 Task: Look for space in Königstein im Taunus, Germany from 6th September, 2023 to 10th September, 2023 for 1 adult in price range Rs.9000 to Rs.17000. Place can be private room with 1  bedroom having 1 bed and 1 bathroom. Property type can be house, flat, guest house, hotel. Booking option can be shelf check-in. Required host language is English.
Action: Mouse moved to (408, 126)
Screenshot: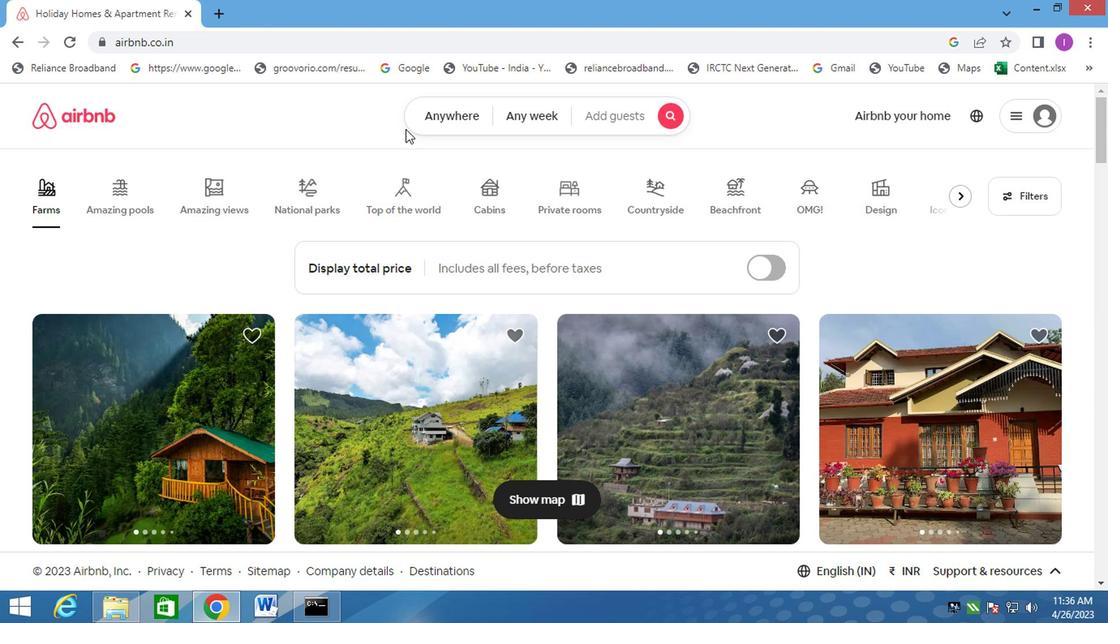 
Action: Mouse pressed left at (408, 126)
Screenshot: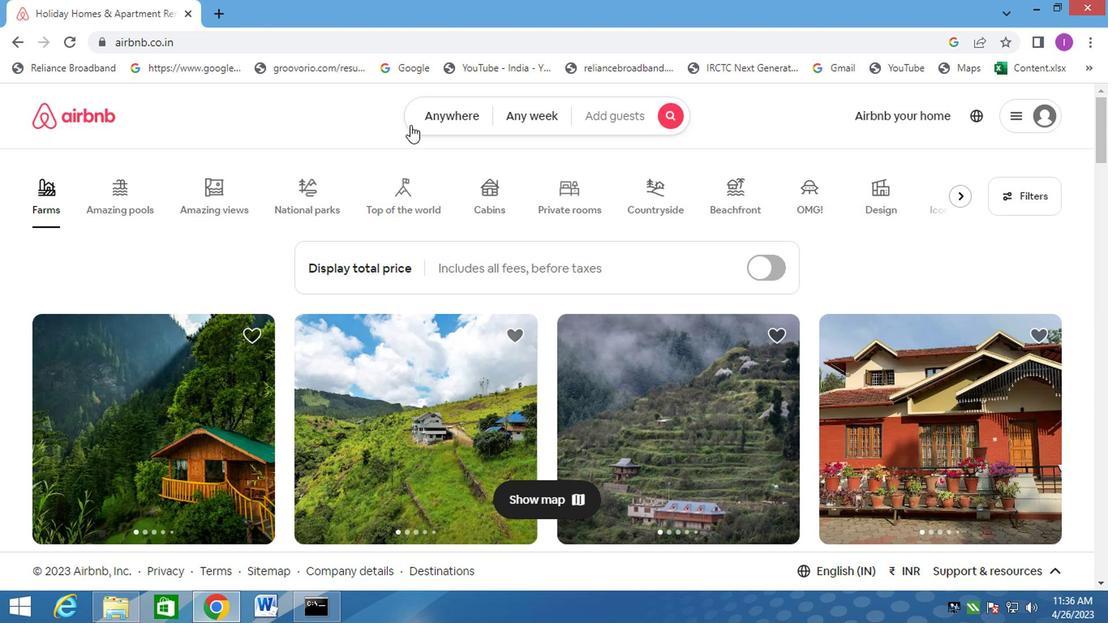 
Action: Mouse moved to (290, 180)
Screenshot: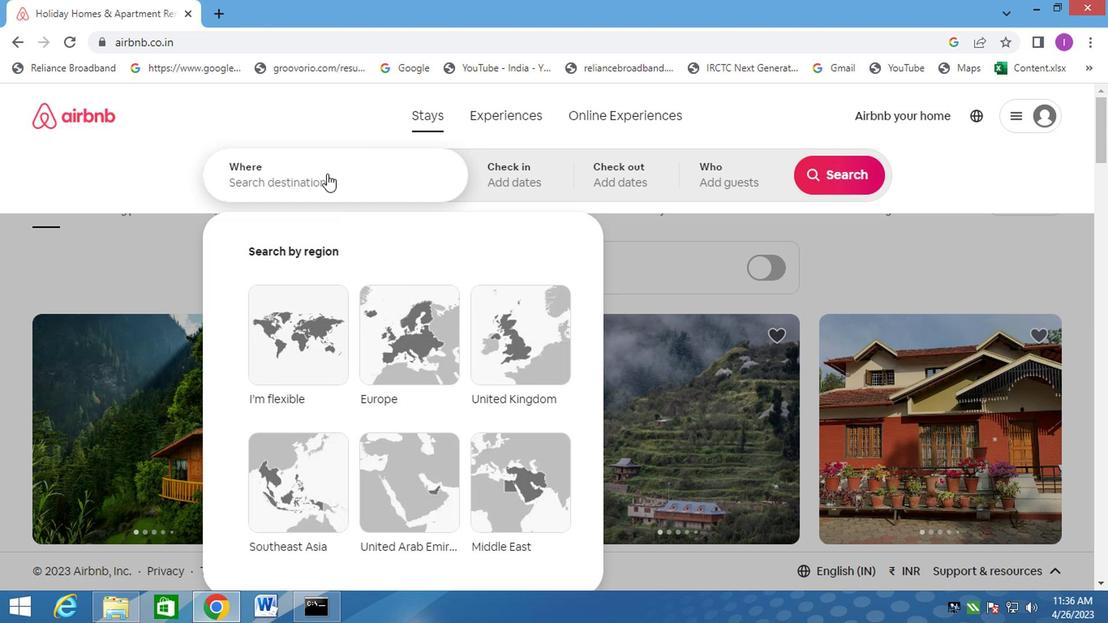 
Action: Mouse pressed left at (290, 180)
Screenshot: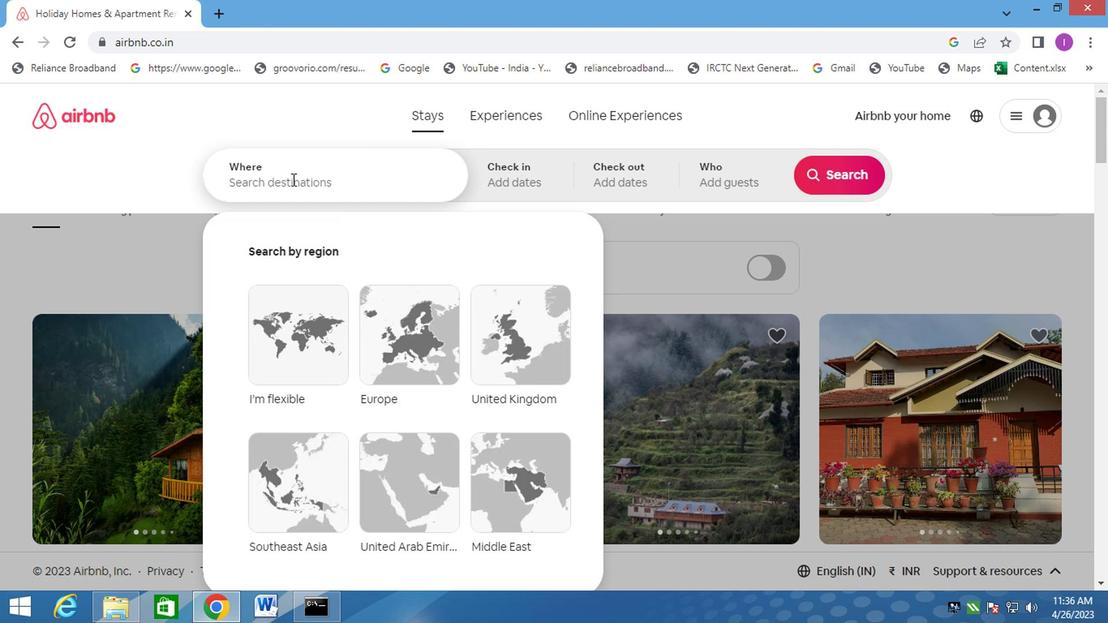 
Action: Mouse moved to (294, 180)
Screenshot: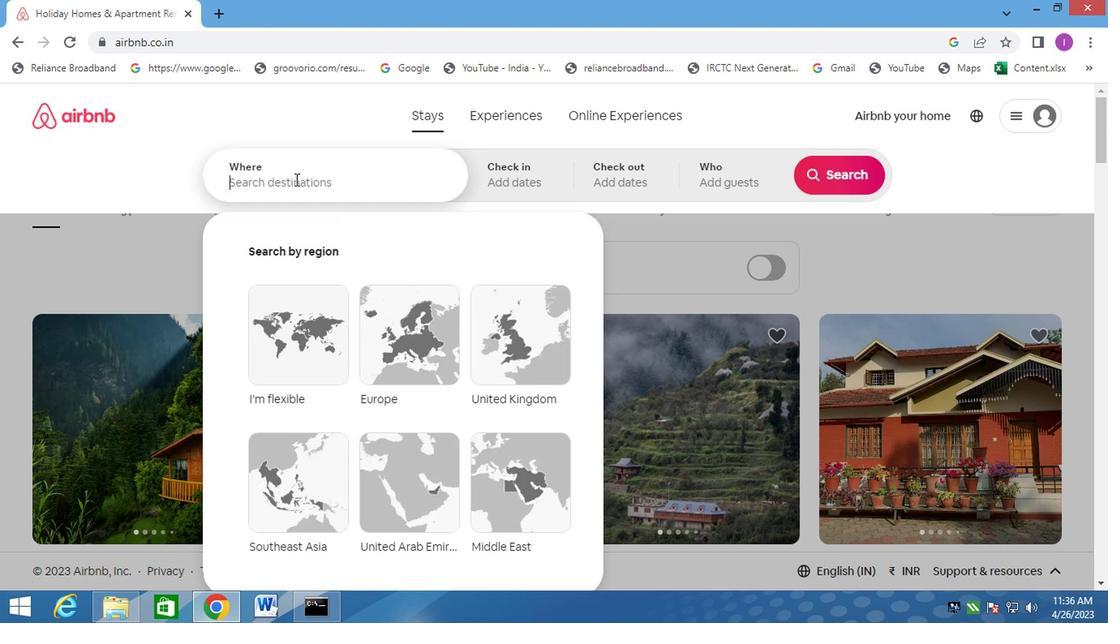 
Action: Key pressed konigsteinim<Key.space>taunus,germany
Screenshot: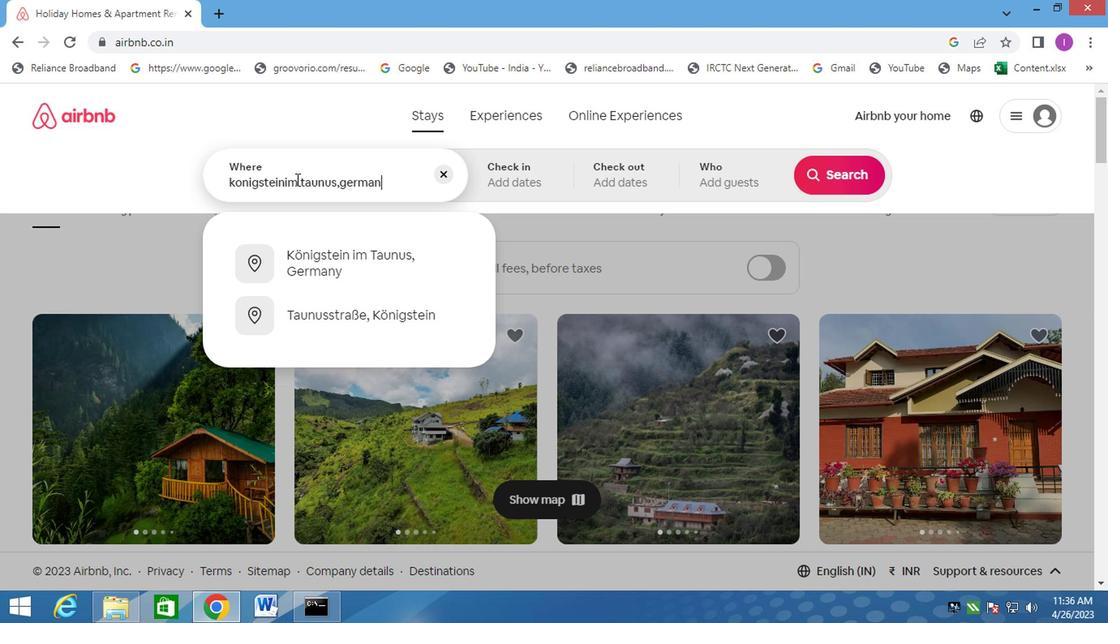 
Action: Mouse moved to (344, 250)
Screenshot: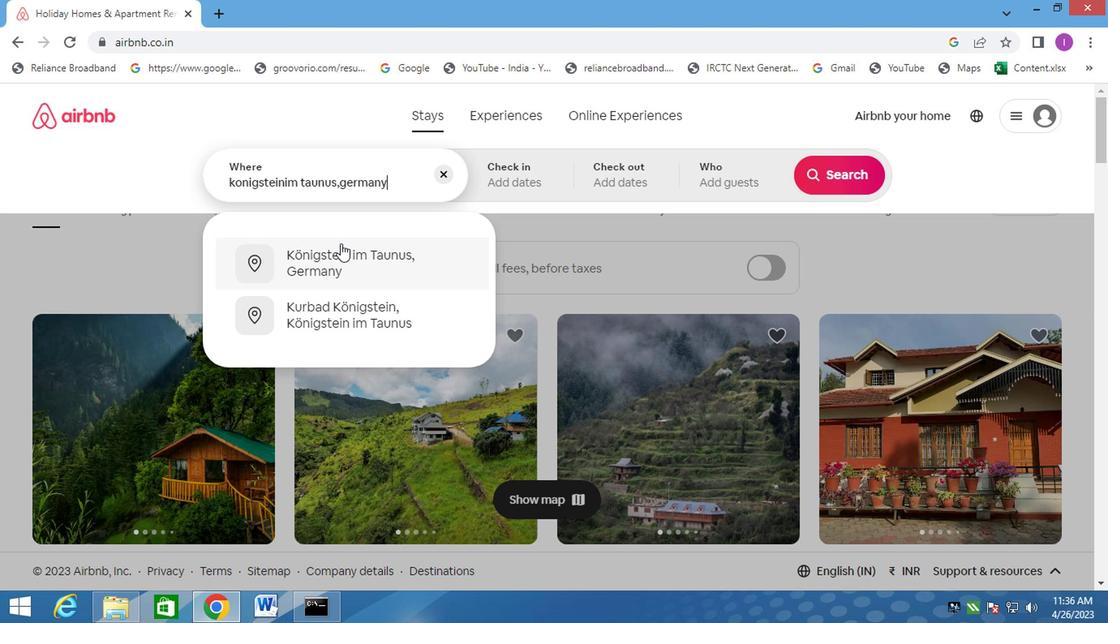 
Action: Mouse pressed left at (344, 250)
Screenshot: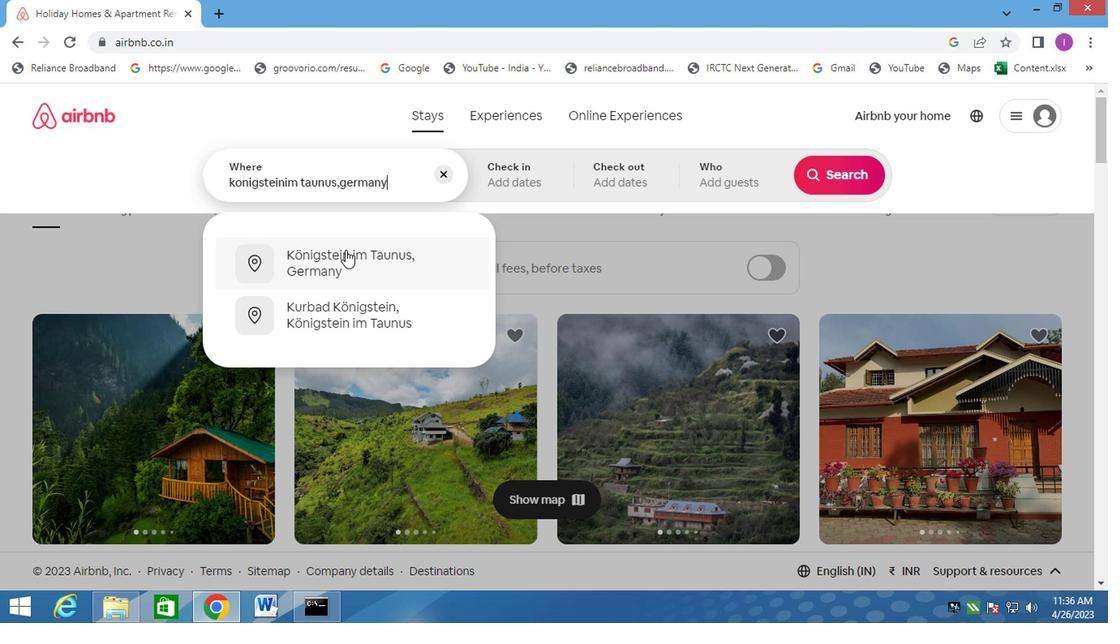 
Action: Mouse moved to (826, 309)
Screenshot: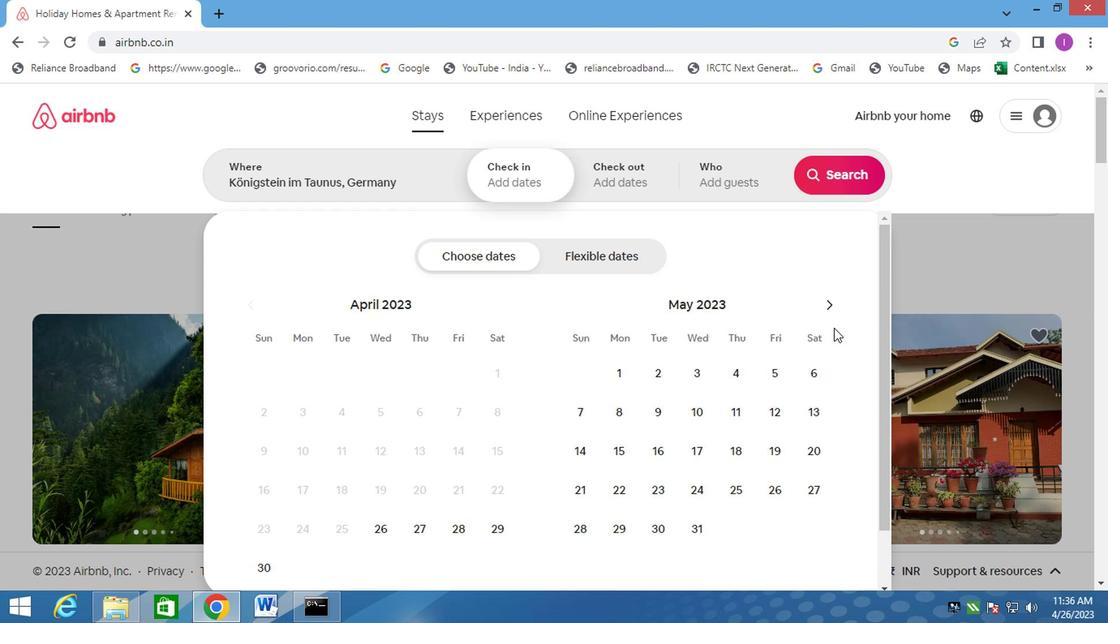 
Action: Mouse pressed left at (826, 309)
Screenshot: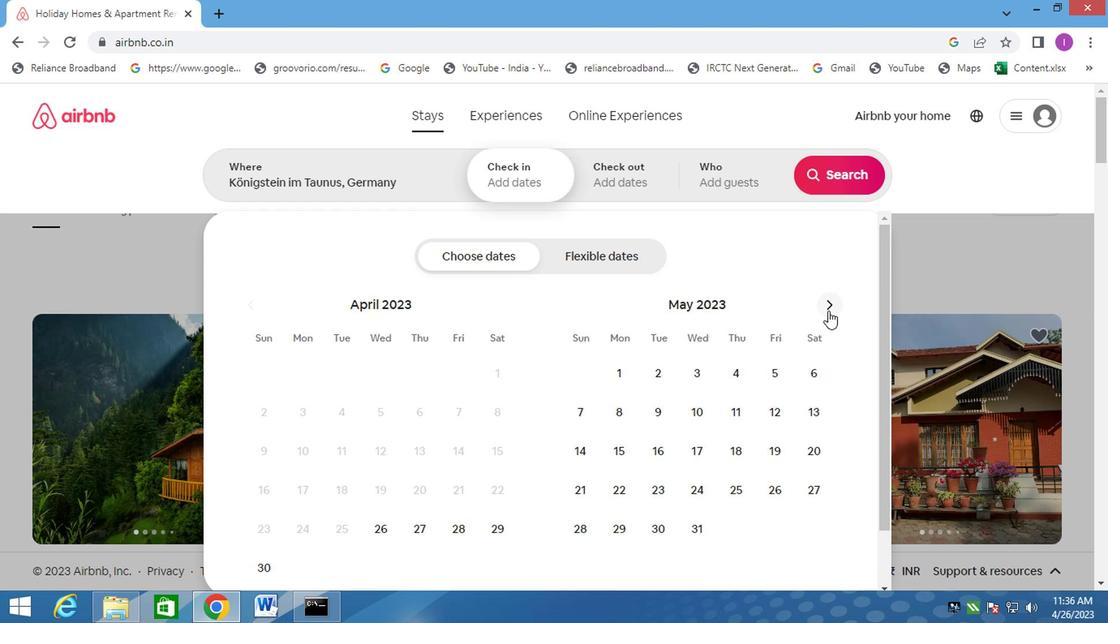 
Action: Mouse pressed left at (826, 309)
Screenshot: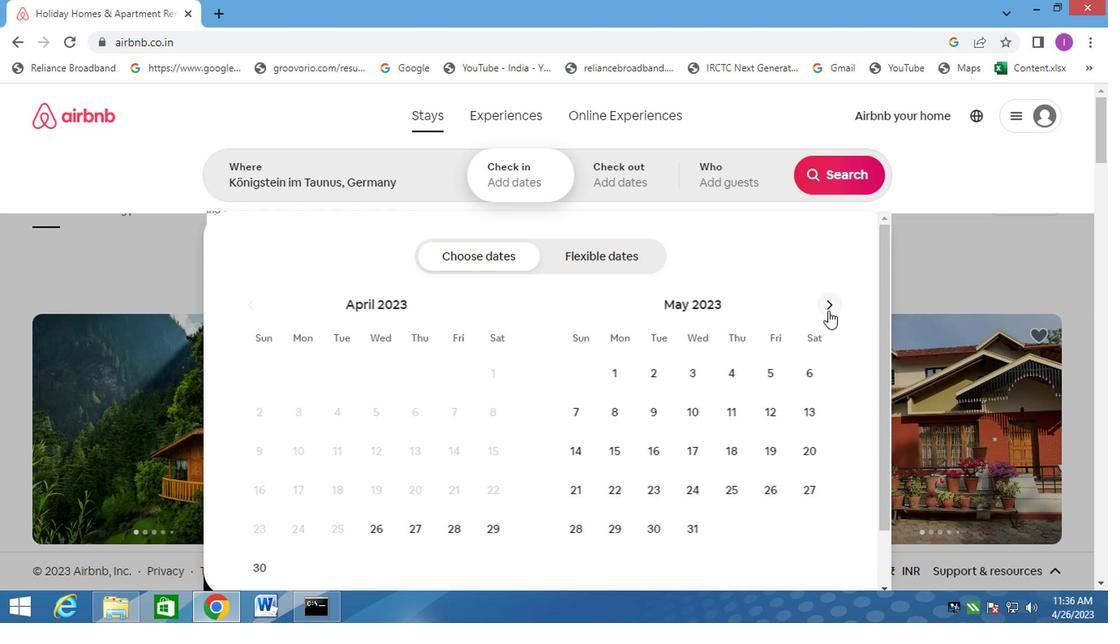 
Action: Mouse moved to (826, 308)
Screenshot: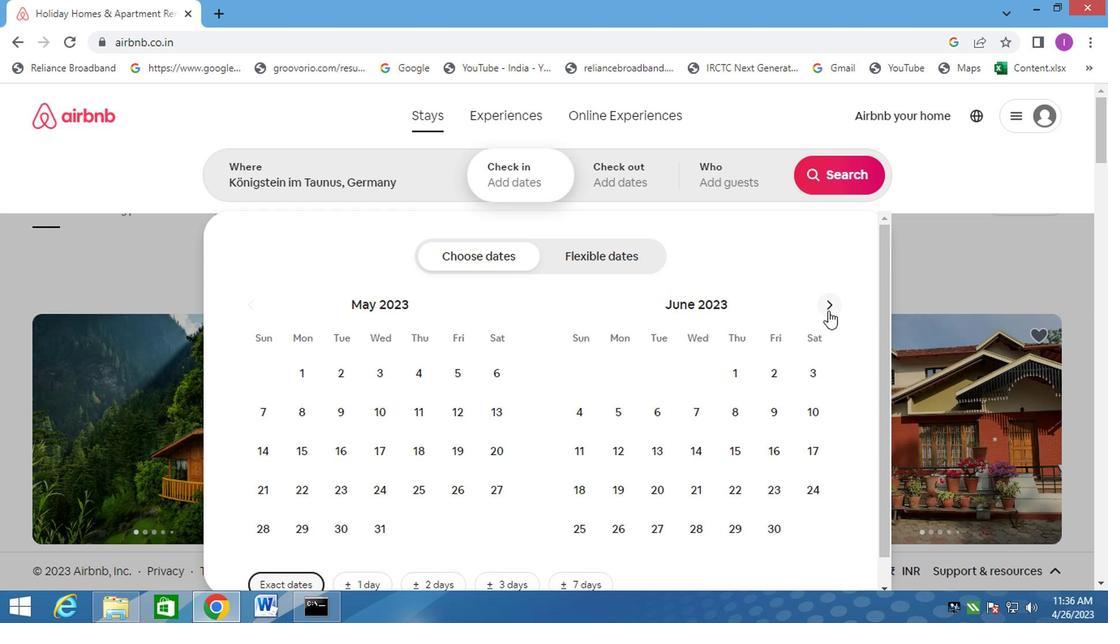 
Action: Mouse pressed left at (826, 308)
Screenshot: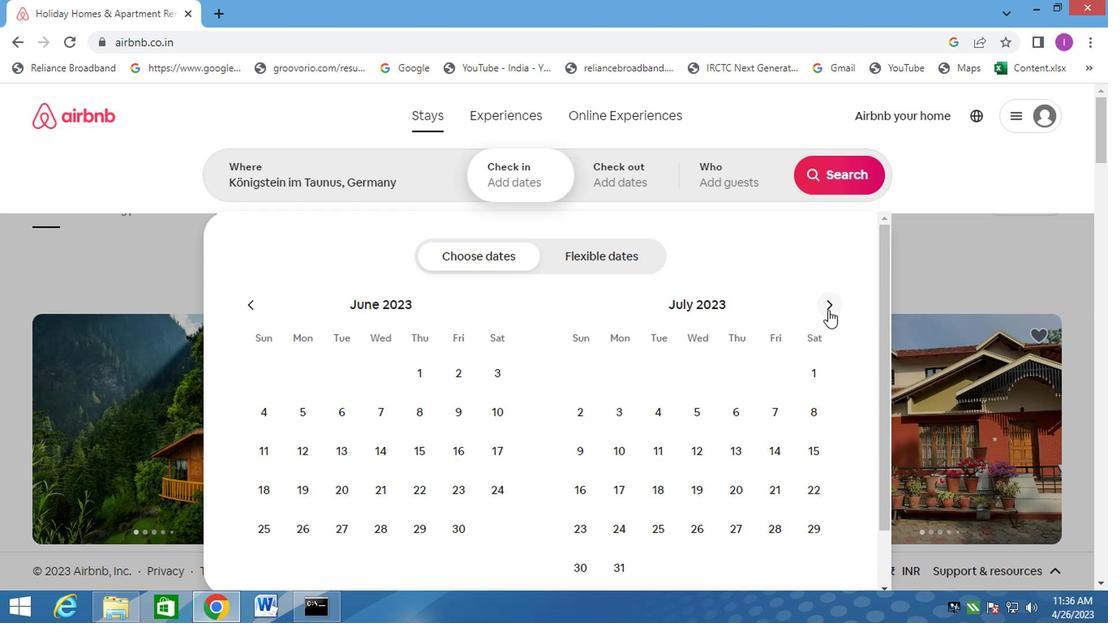 
Action: Mouse pressed left at (826, 308)
Screenshot: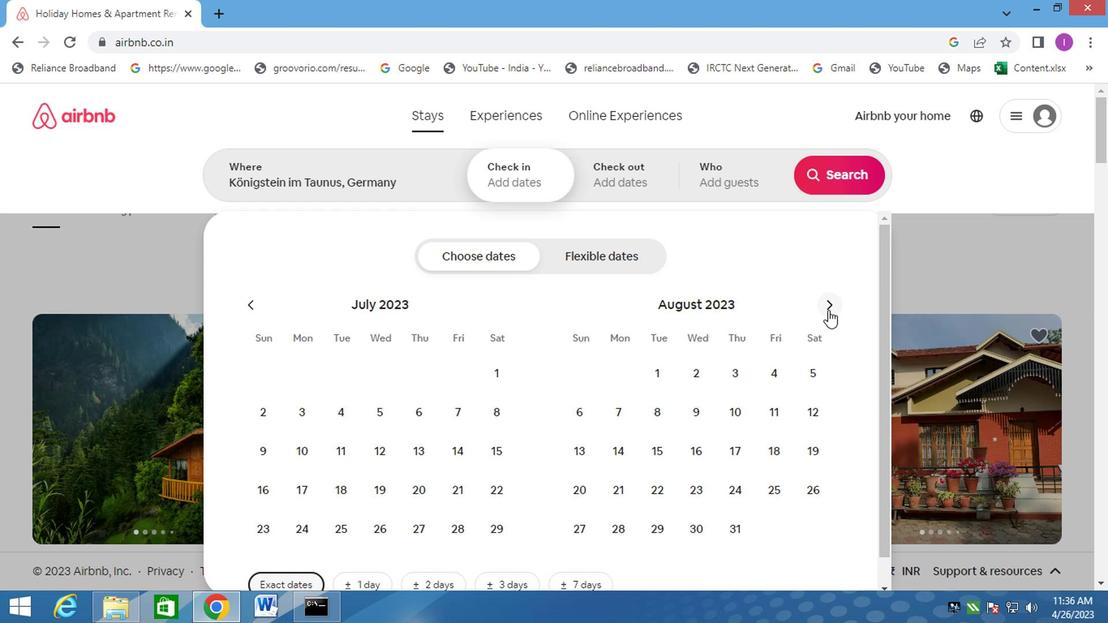
Action: Mouse moved to (701, 411)
Screenshot: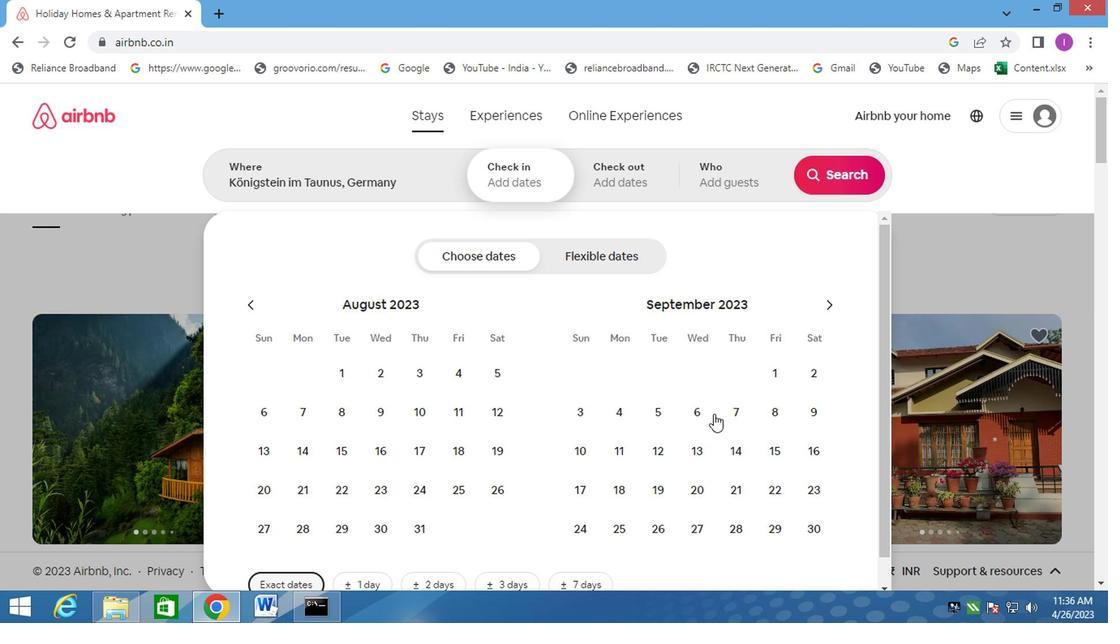 
Action: Mouse pressed left at (701, 411)
Screenshot: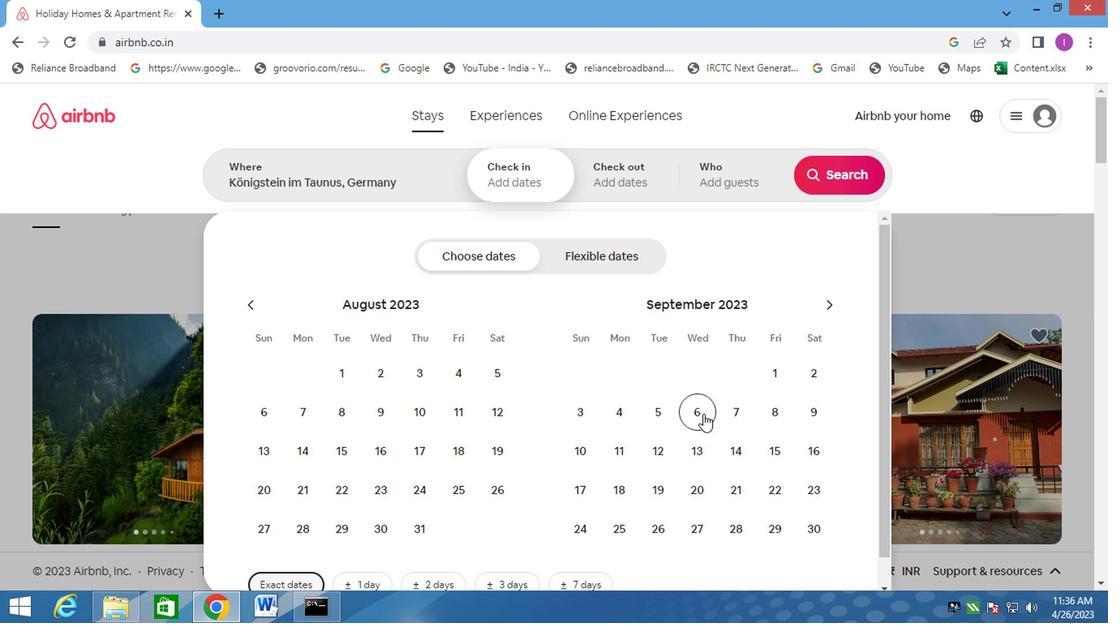 
Action: Mouse moved to (578, 456)
Screenshot: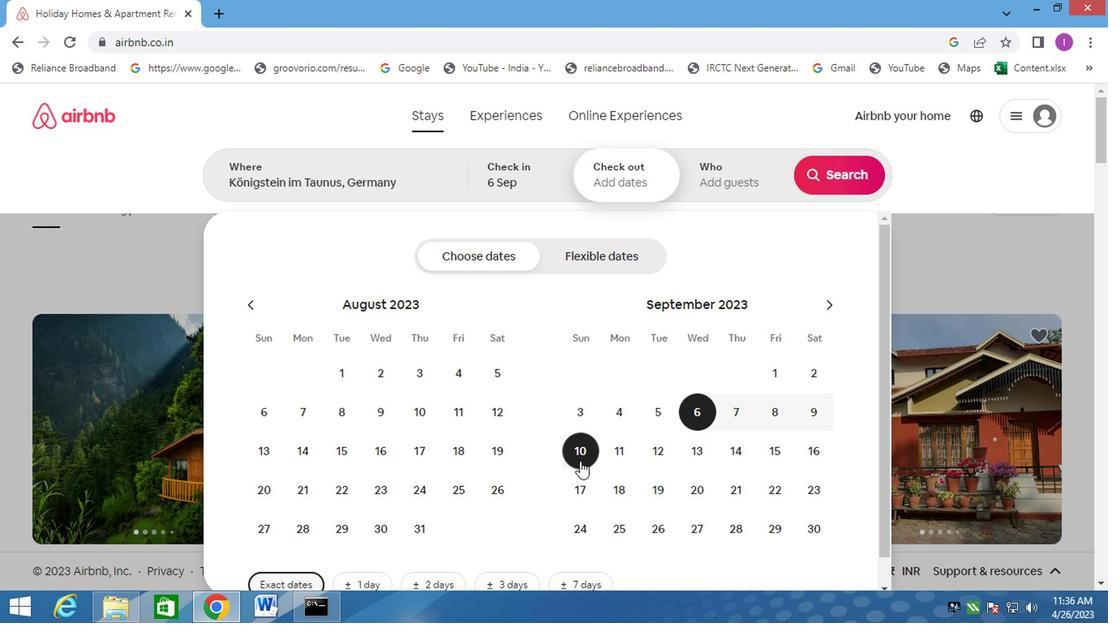 
Action: Mouse pressed left at (578, 456)
Screenshot: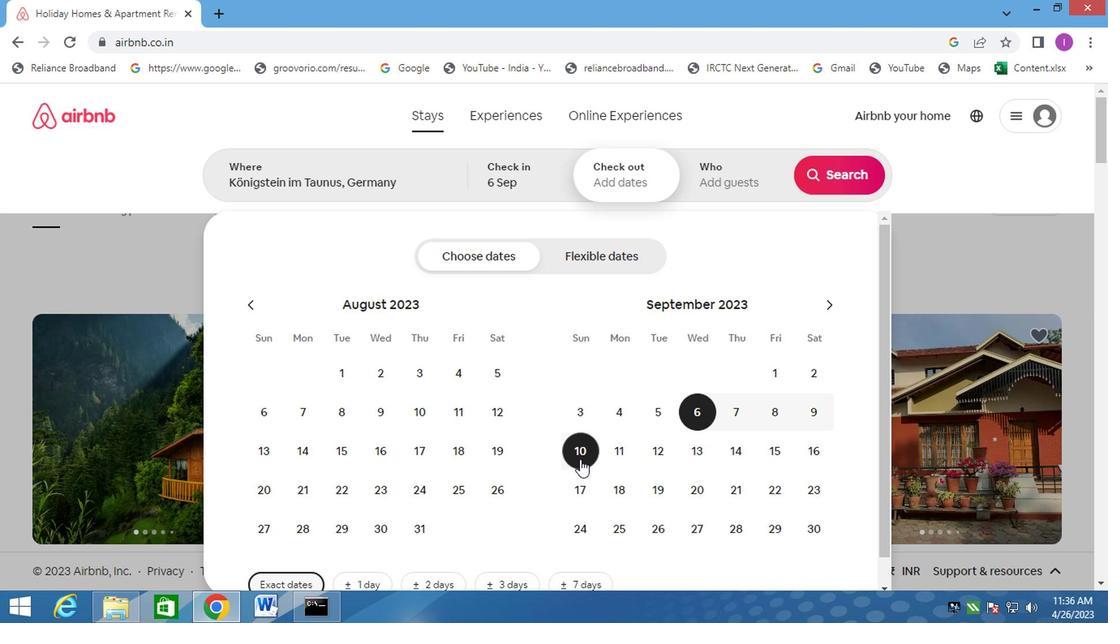 
Action: Mouse moved to (737, 188)
Screenshot: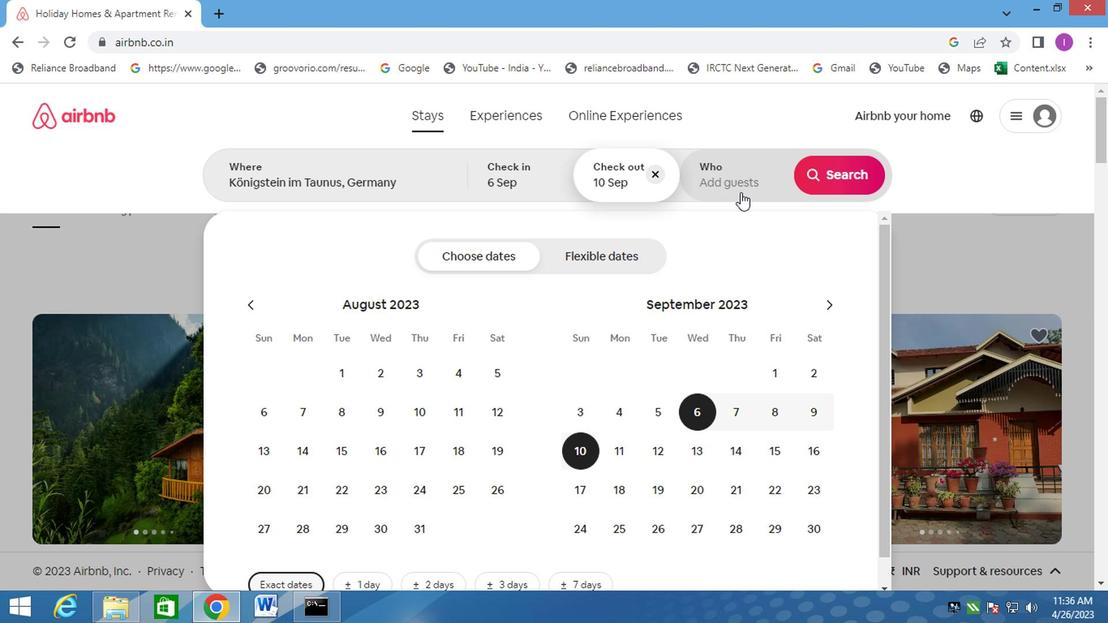 
Action: Mouse pressed left at (737, 188)
Screenshot: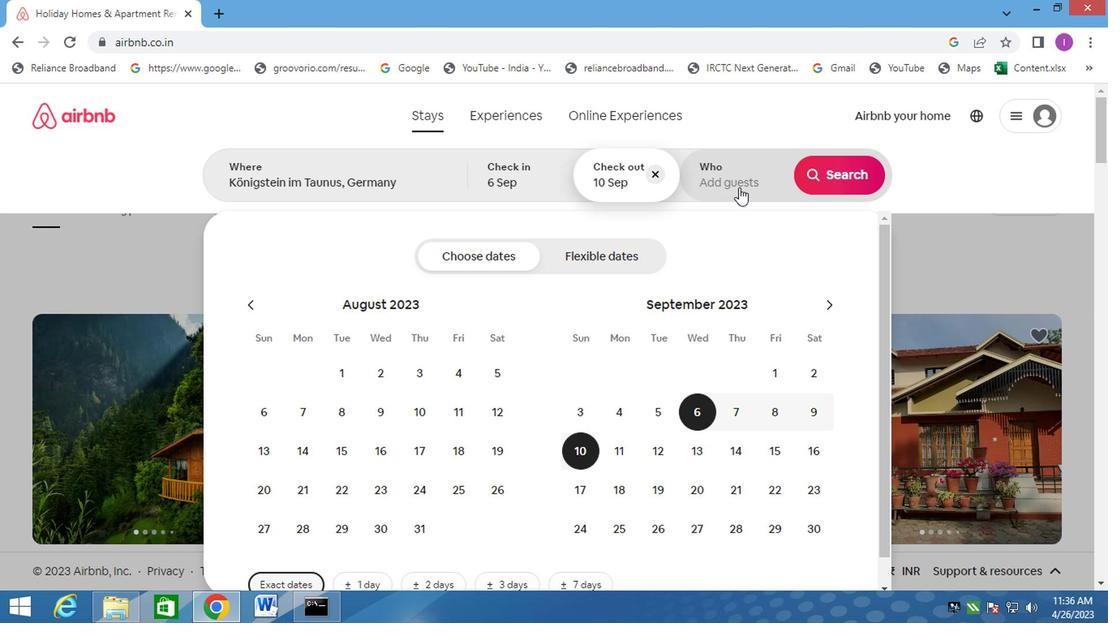
Action: Mouse moved to (837, 256)
Screenshot: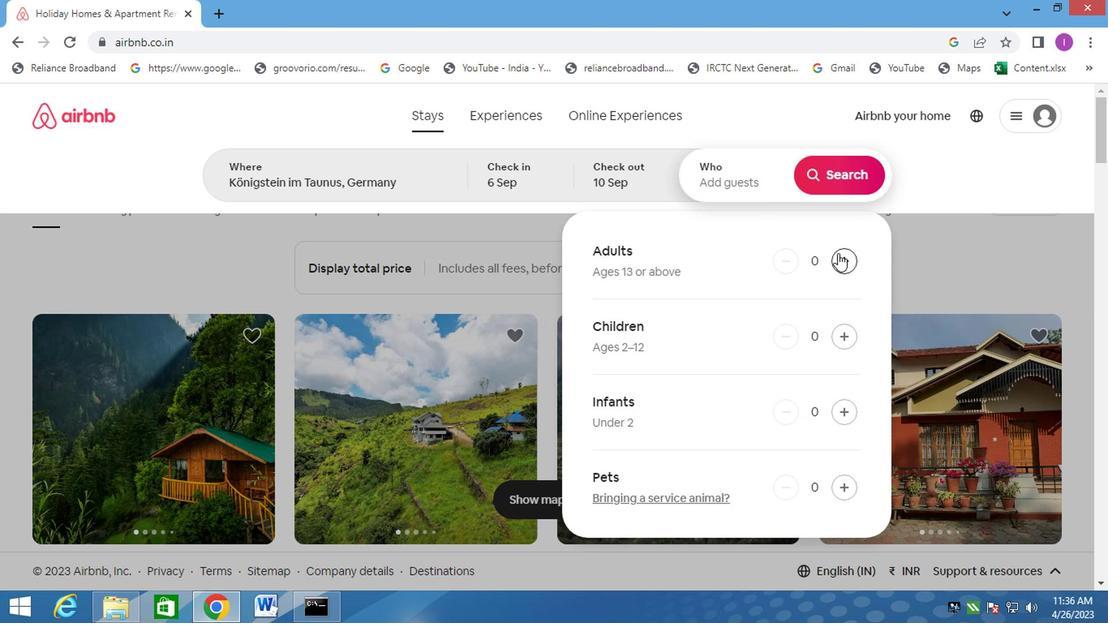 
Action: Mouse pressed left at (837, 256)
Screenshot: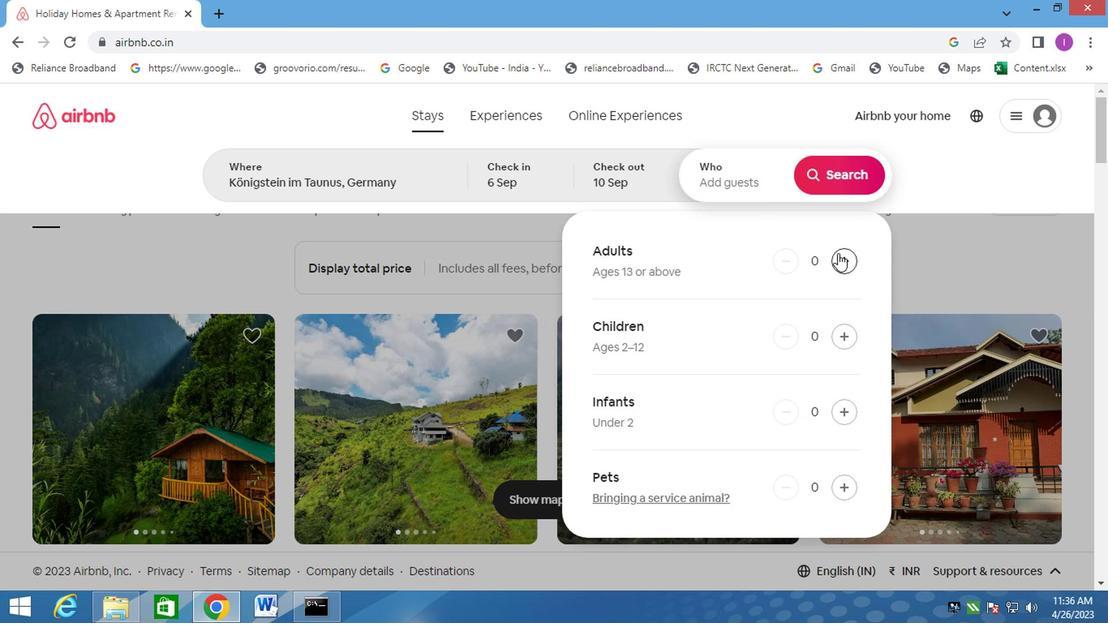 
Action: Mouse moved to (829, 172)
Screenshot: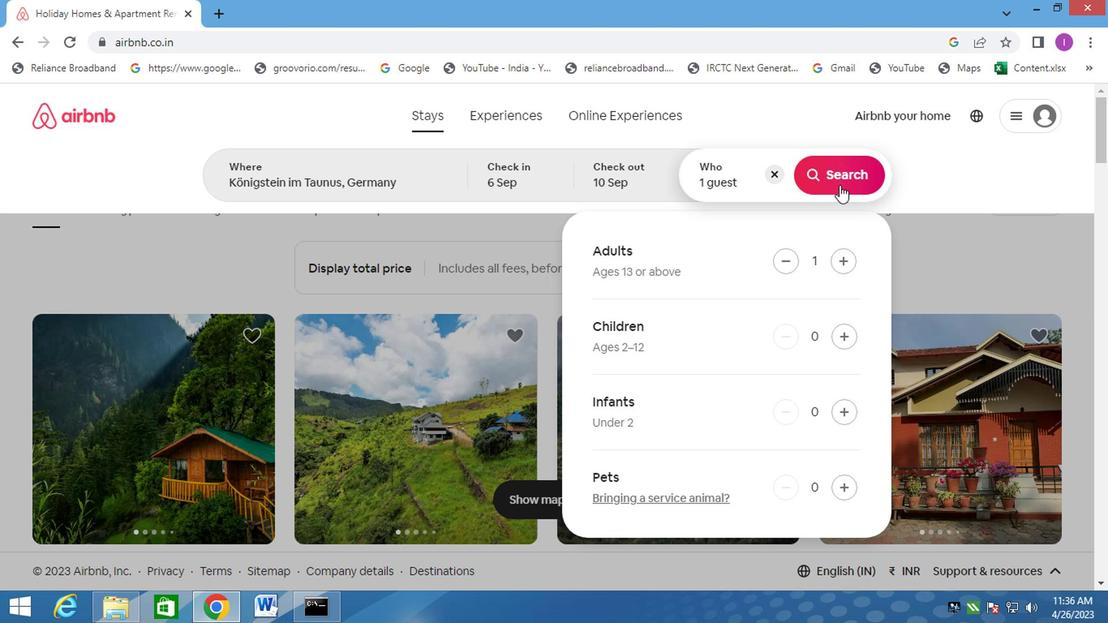 
Action: Mouse pressed left at (829, 172)
Screenshot: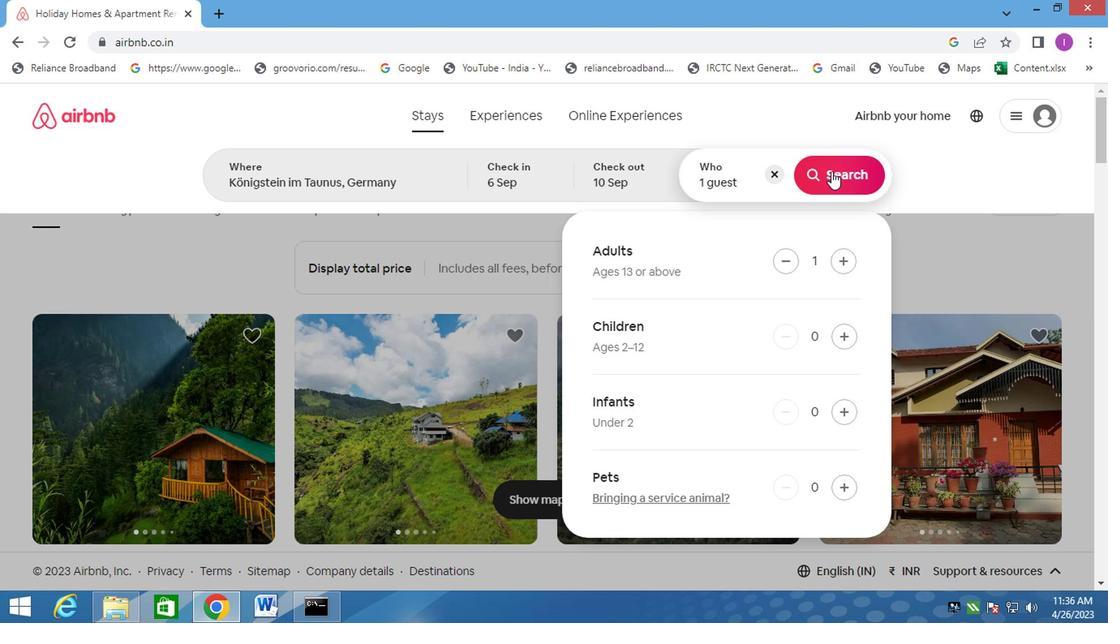 
Action: Mouse moved to (1023, 185)
Screenshot: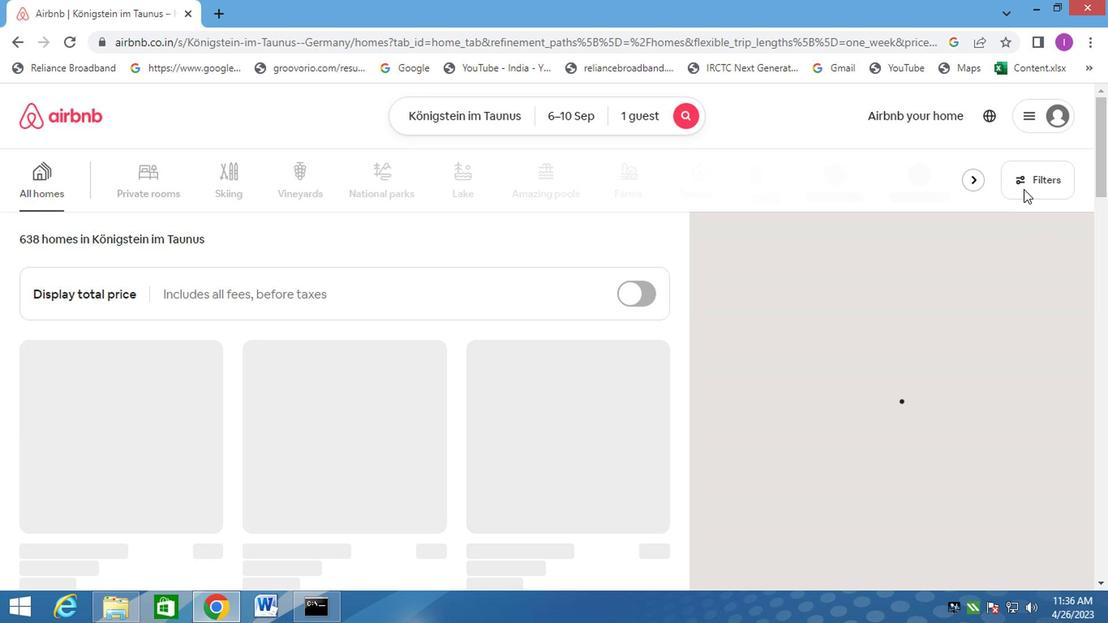 
Action: Mouse pressed left at (1023, 185)
Screenshot: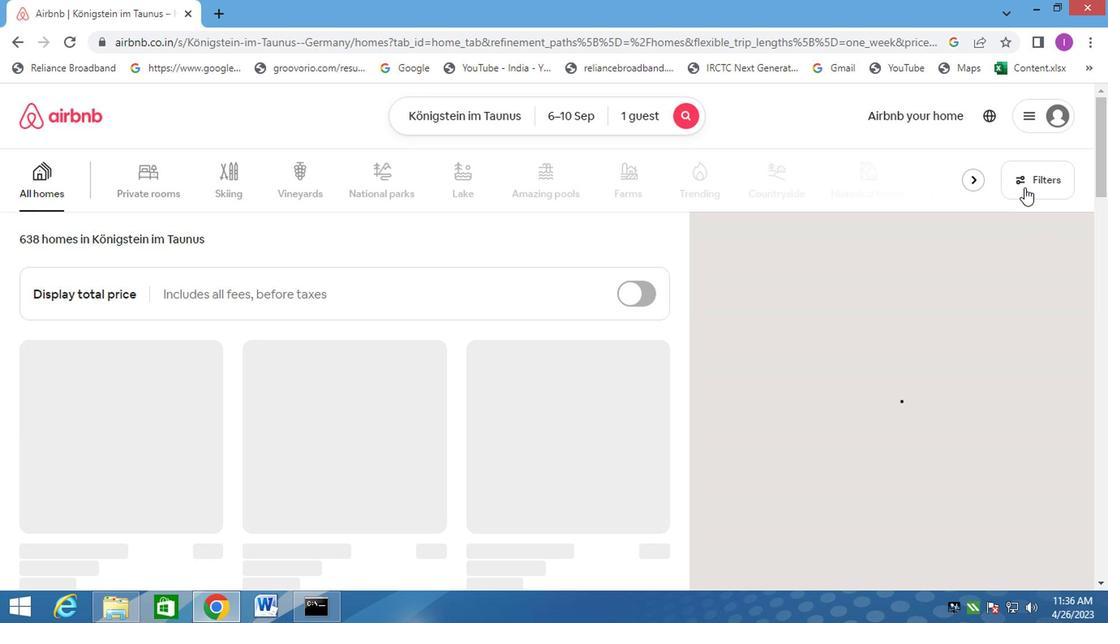 
Action: Mouse moved to (330, 381)
Screenshot: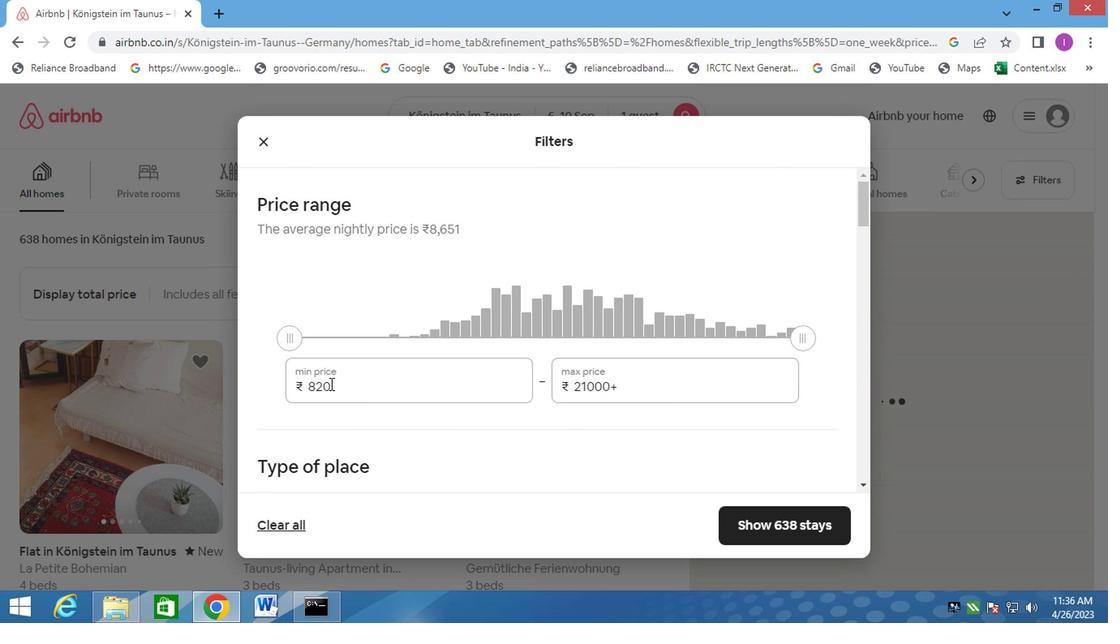 
Action: Mouse pressed left at (330, 381)
Screenshot: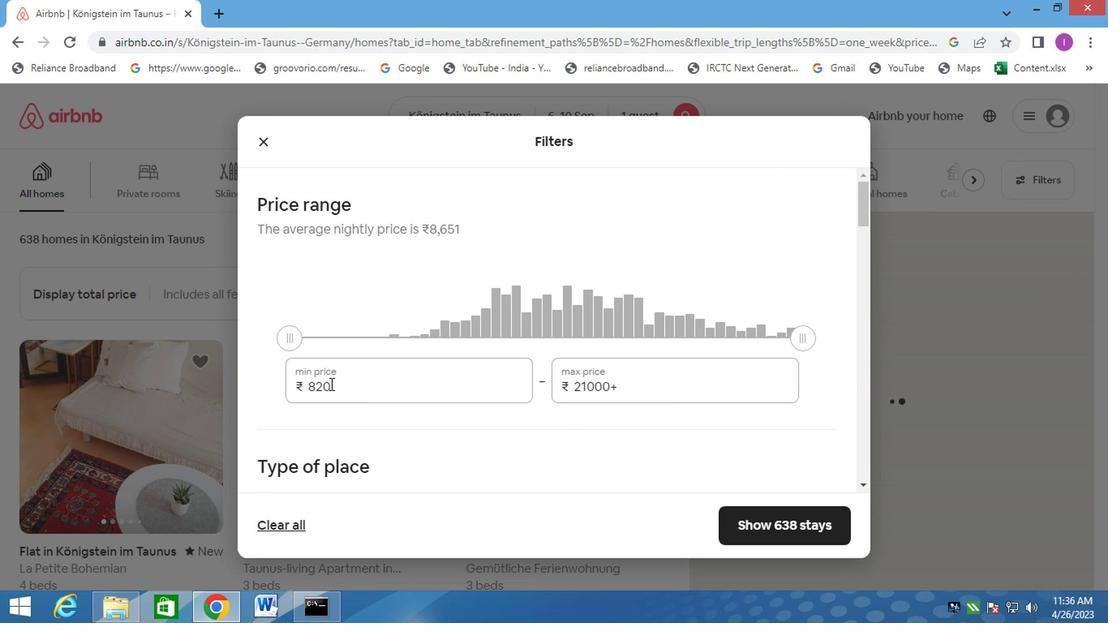 
Action: Mouse moved to (374, 375)
Screenshot: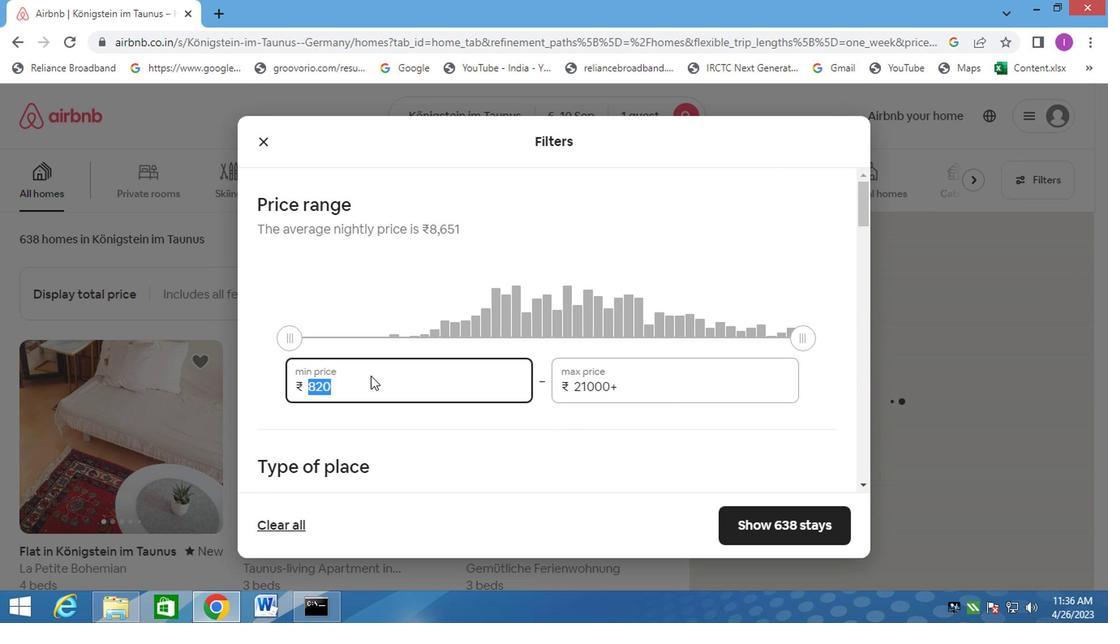 
Action: Key pressed 9000
Screenshot: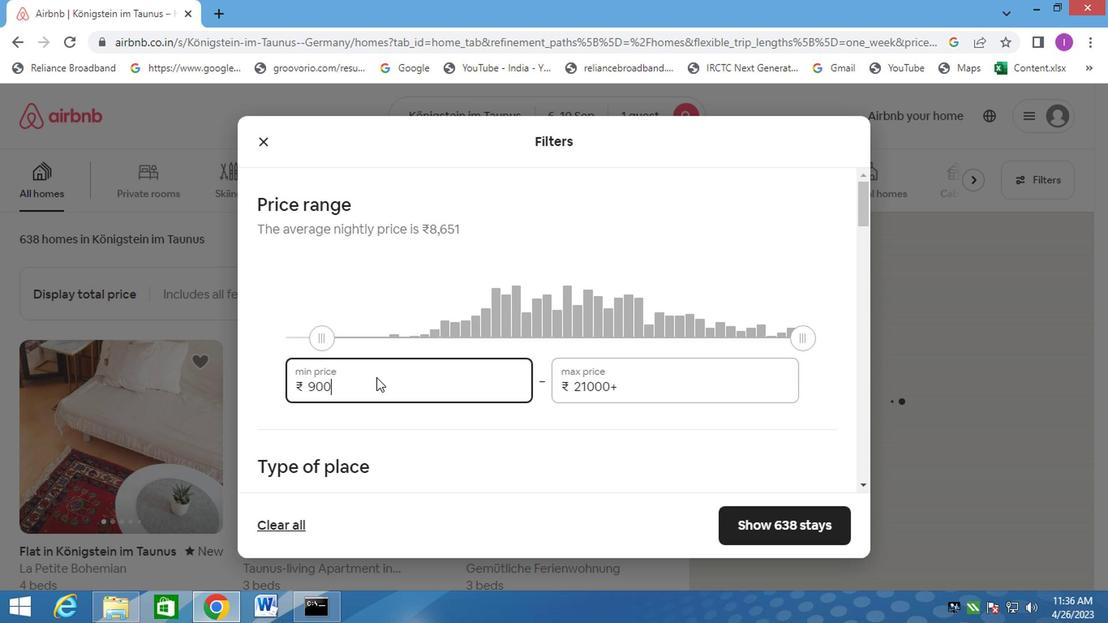 
Action: Mouse moved to (661, 385)
Screenshot: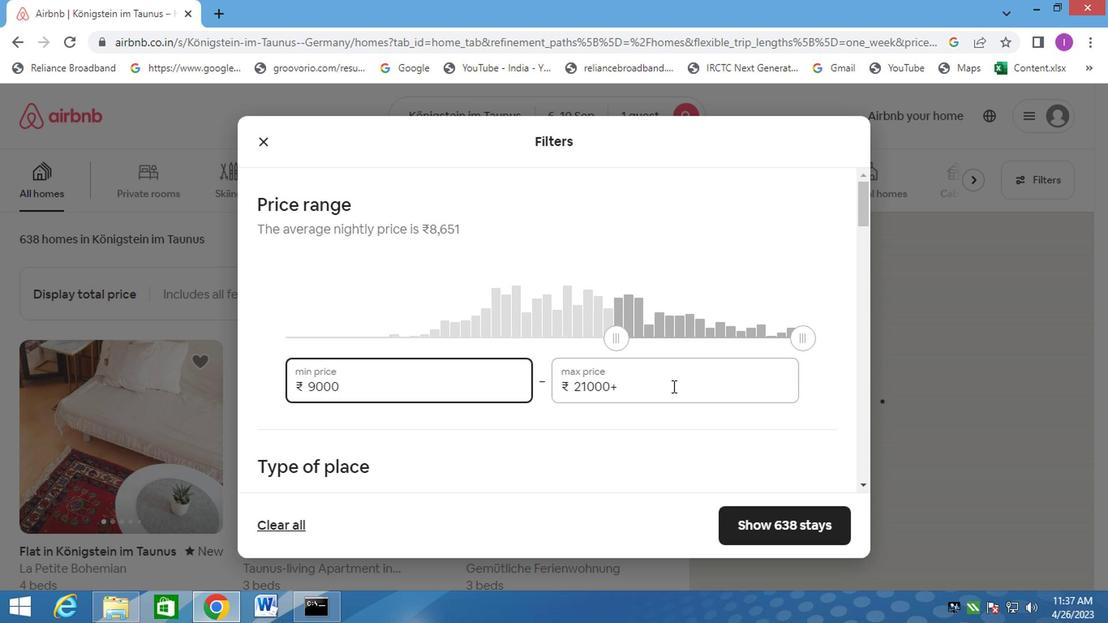 
Action: Mouse pressed left at (661, 385)
Screenshot: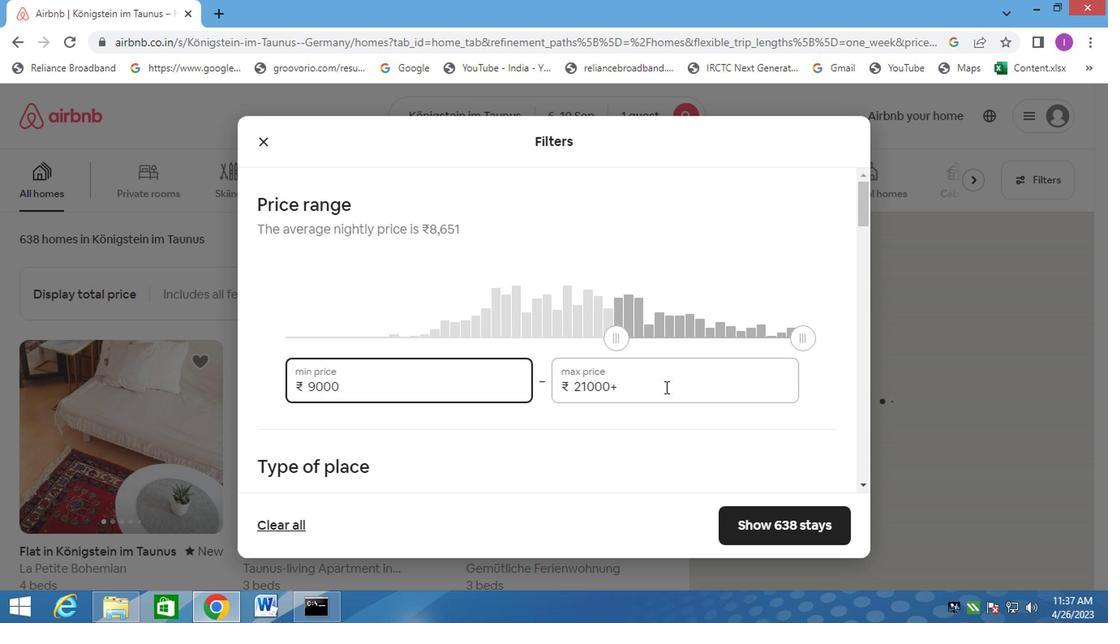 
Action: Mouse moved to (562, 391)
Screenshot: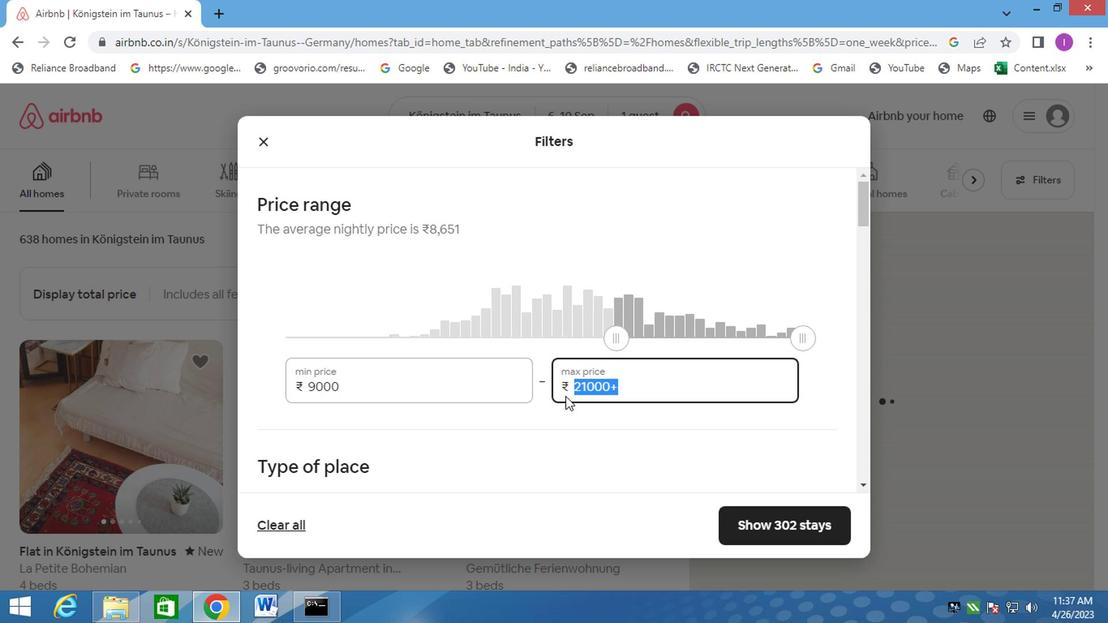 
Action: Key pressed 17000
Screenshot: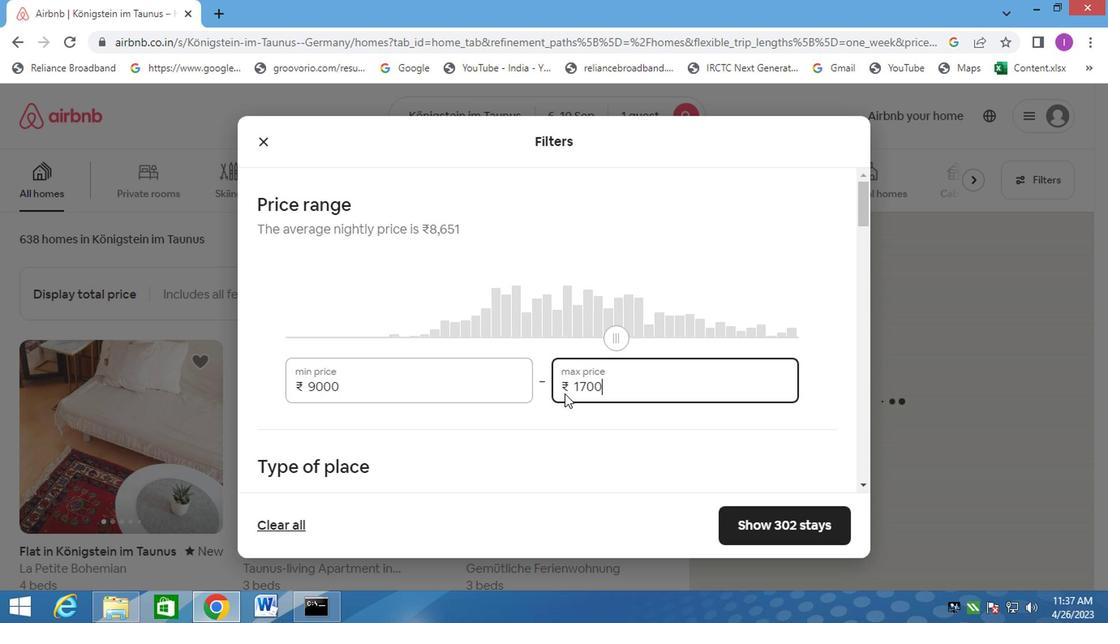 
Action: Mouse moved to (522, 350)
Screenshot: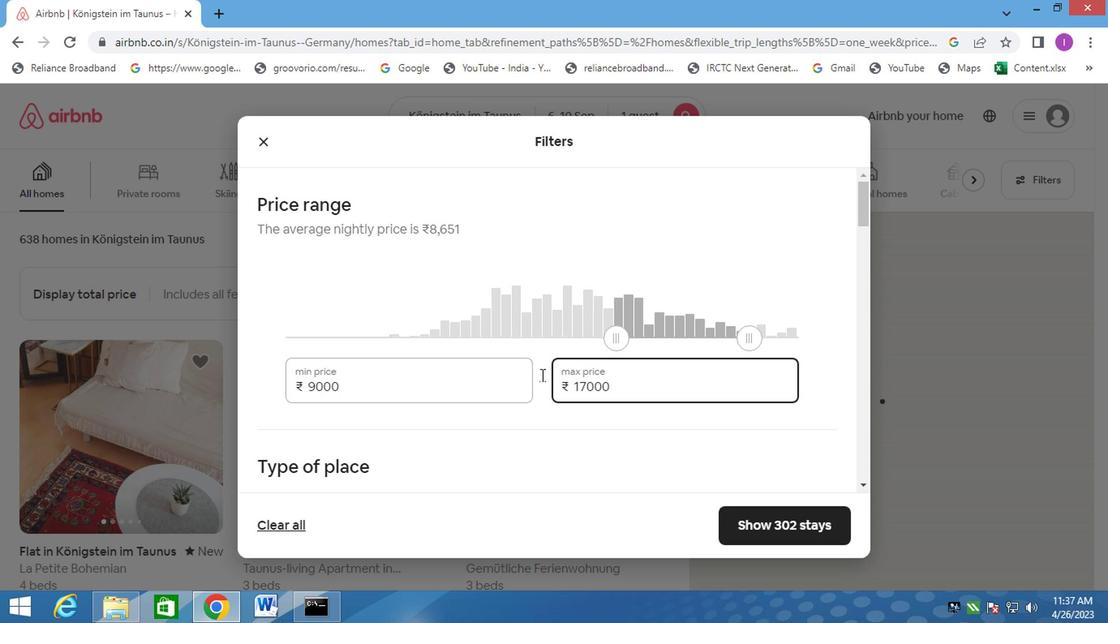 
Action: Mouse scrolled (522, 349) with delta (0, 0)
Screenshot: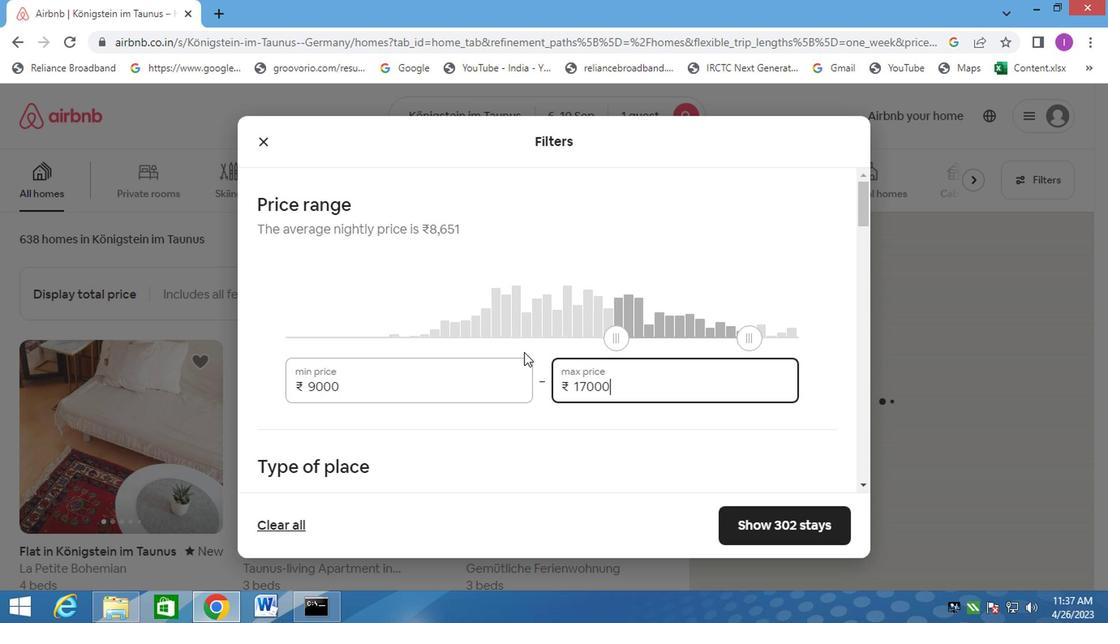 
Action: Mouse scrolled (522, 349) with delta (0, 0)
Screenshot: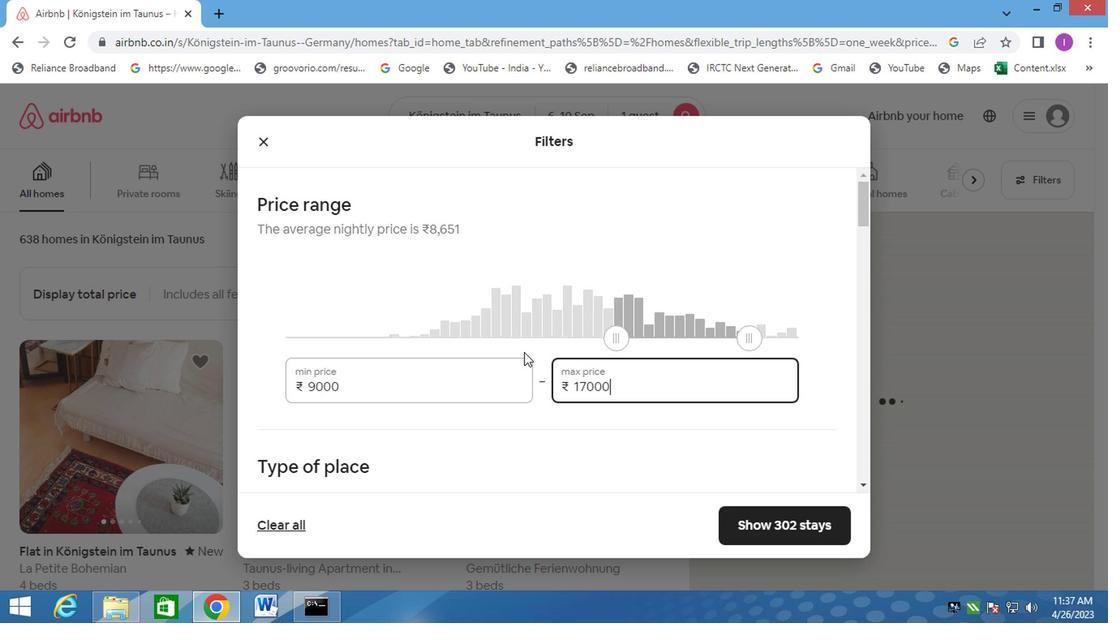 
Action: Mouse moved to (522, 348)
Screenshot: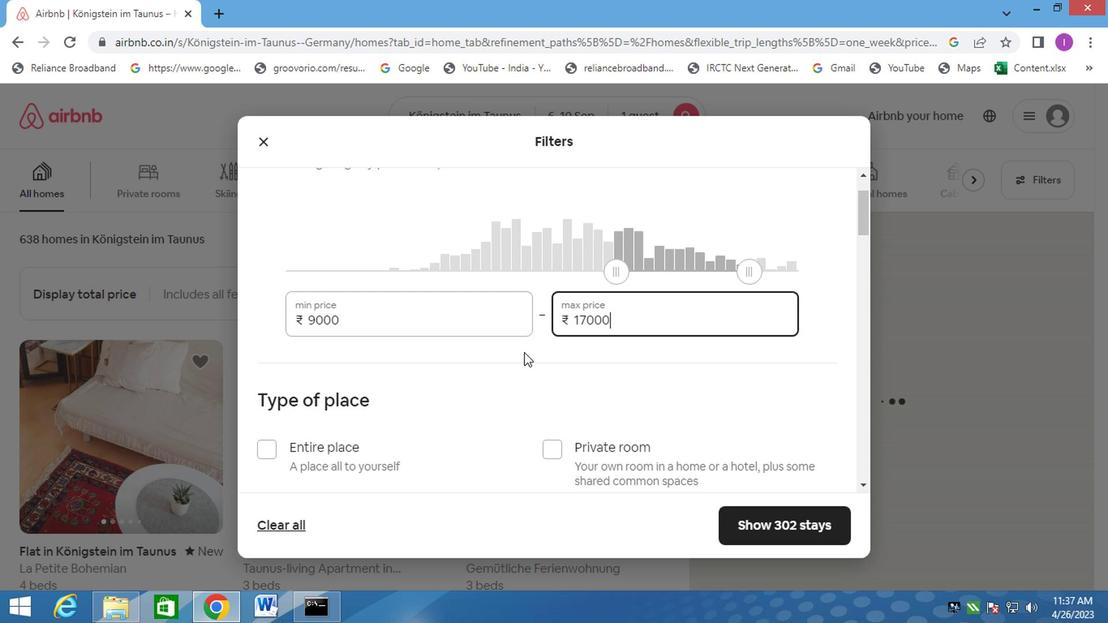 
Action: Mouse scrolled (522, 348) with delta (0, 0)
Screenshot: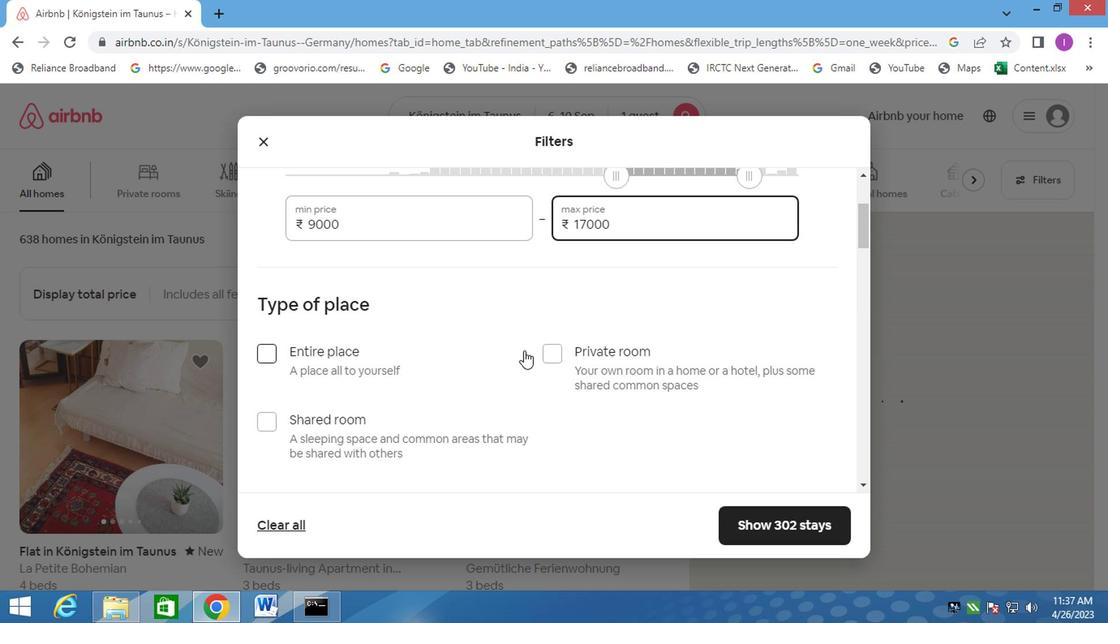 
Action: Mouse moved to (552, 269)
Screenshot: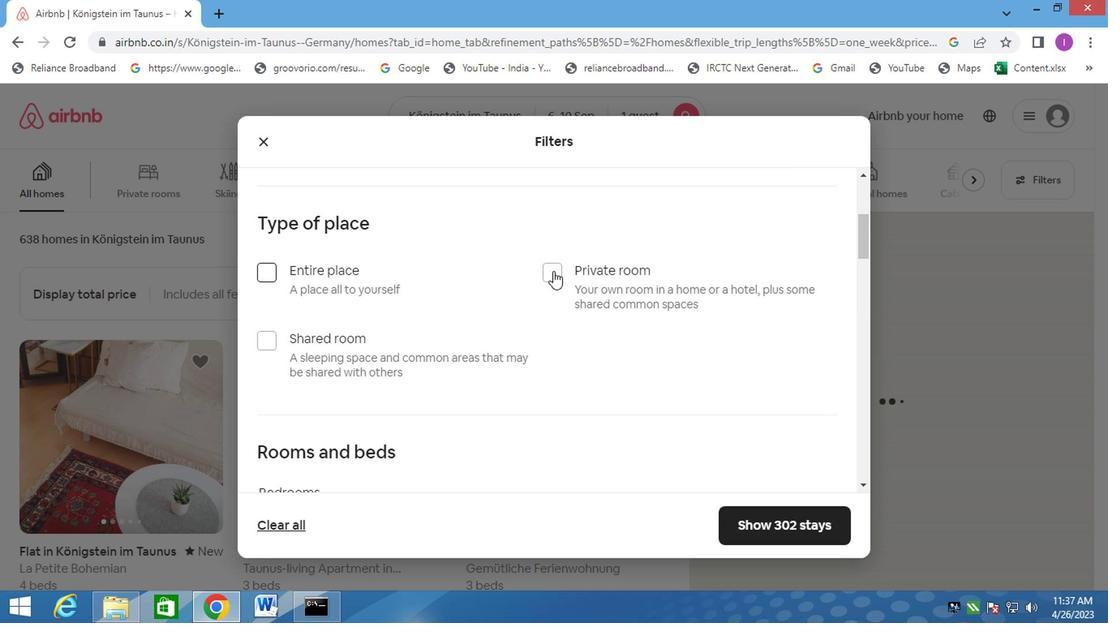 
Action: Mouse pressed left at (552, 269)
Screenshot: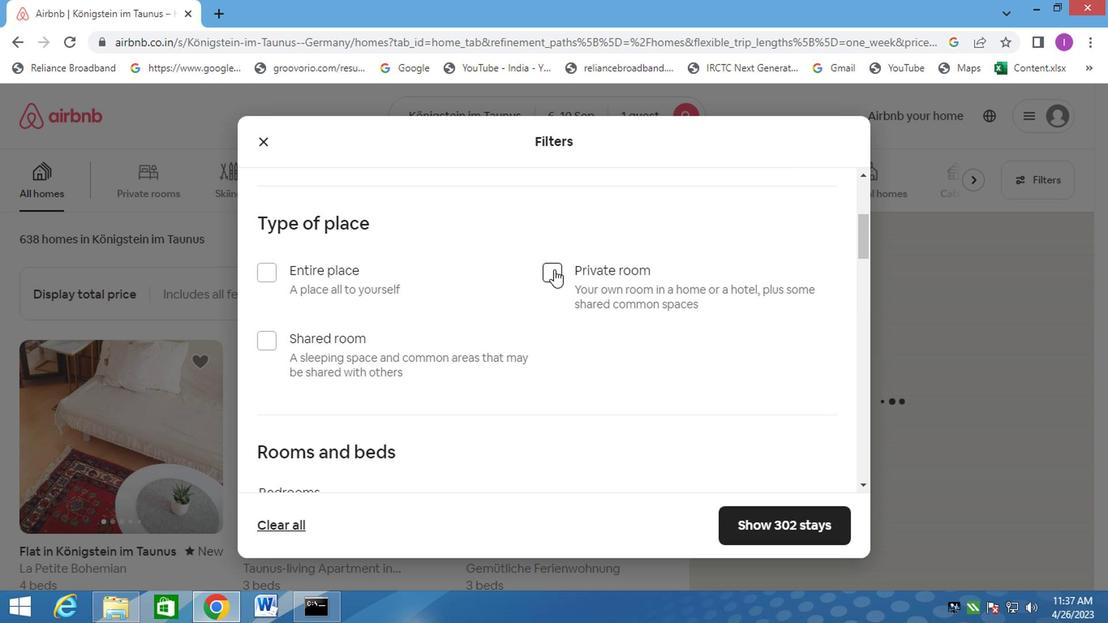 
Action: Mouse moved to (354, 361)
Screenshot: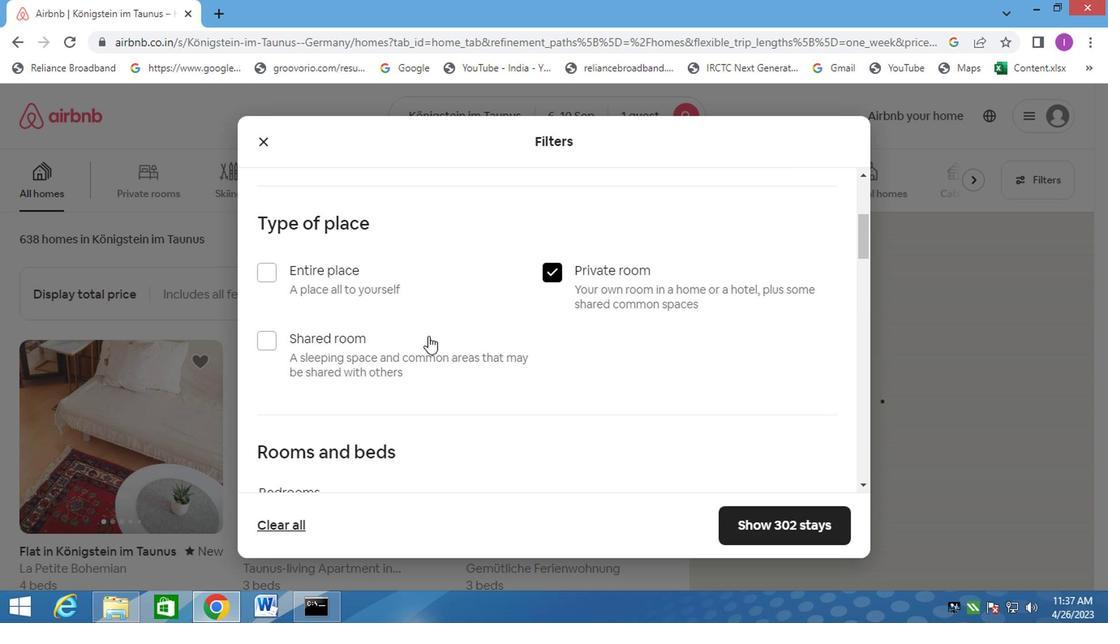 
Action: Mouse scrolled (354, 360) with delta (0, 0)
Screenshot: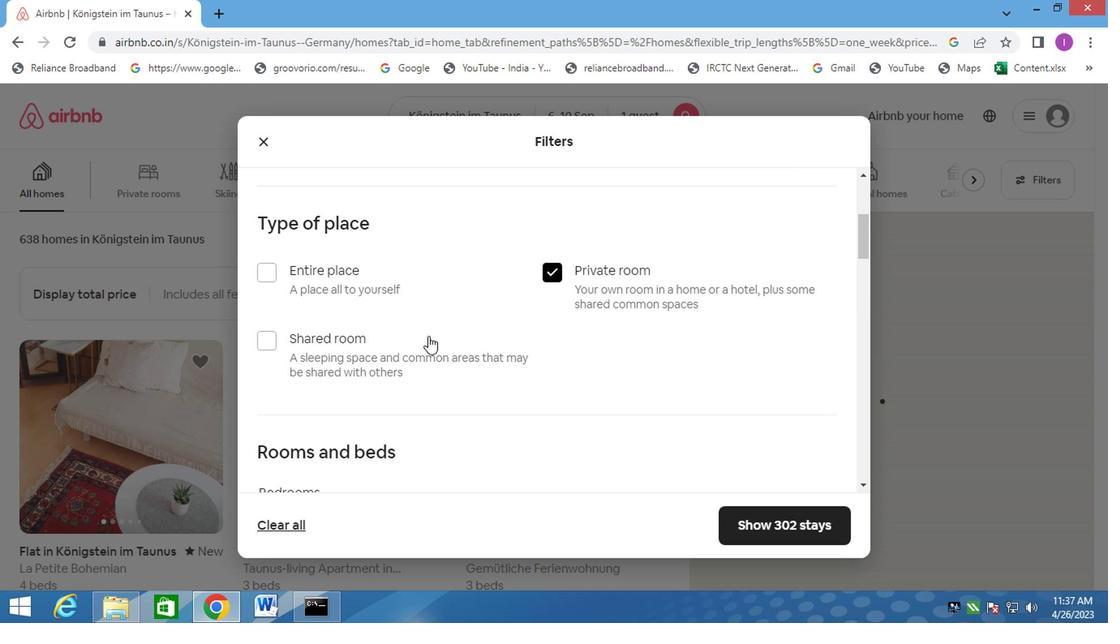 
Action: Mouse scrolled (354, 360) with delta (0, 0)
Screenshot: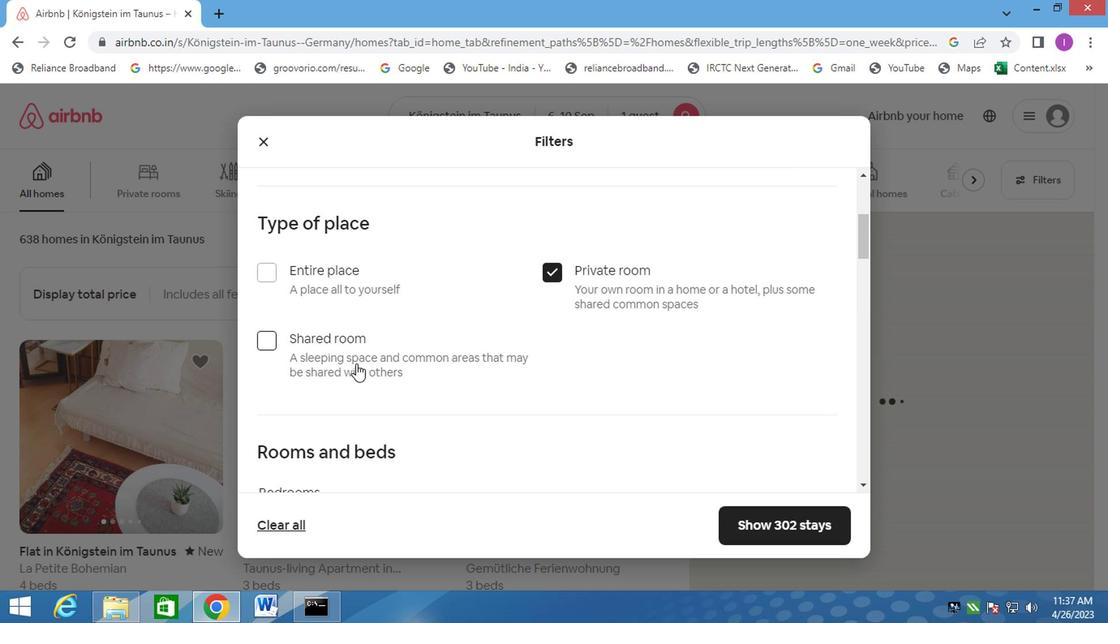 
Action: Mouse moved to (353, 360)
Screenshot: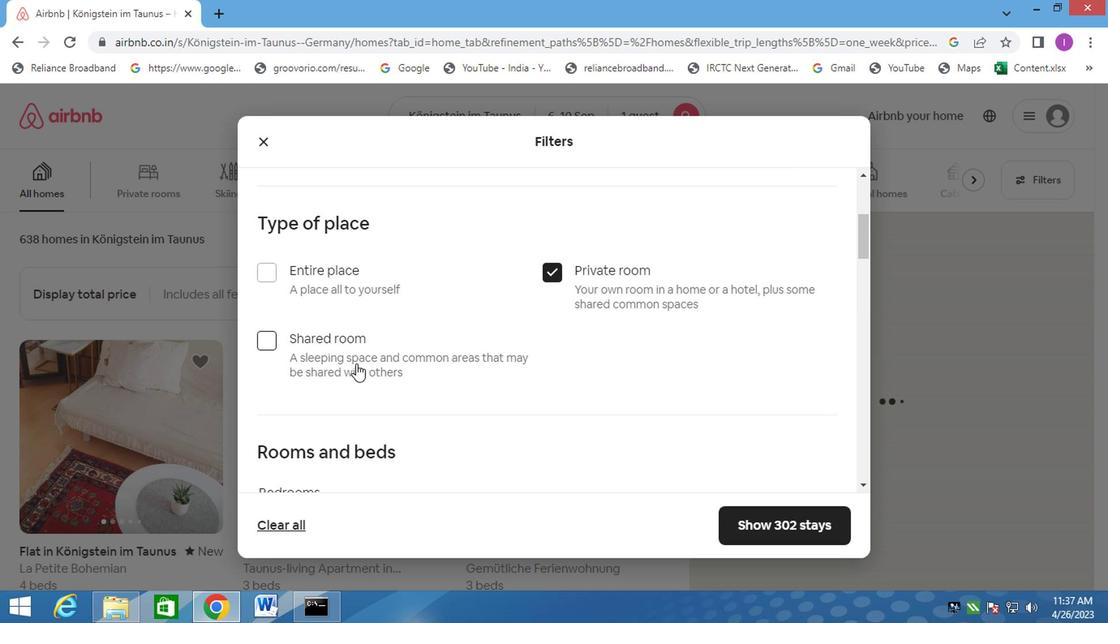 
Action: Mouse scrolled (353, 359) with delta (0, -1)
Screenshot: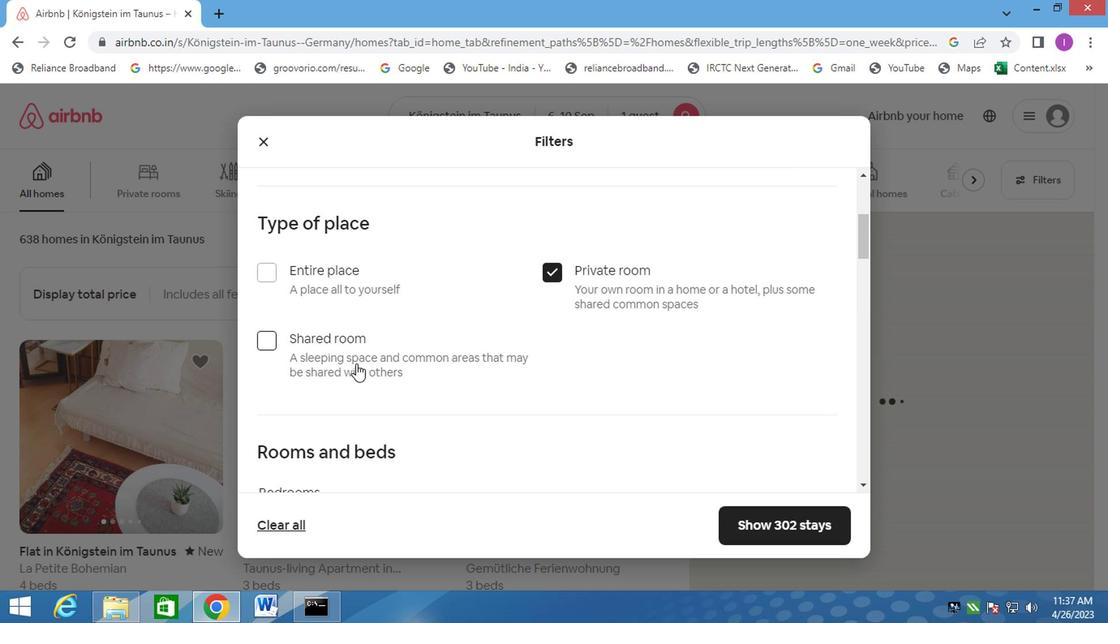 
Action: Mouse scrolled (353, 359) with delta (0, -1)
Screenshot: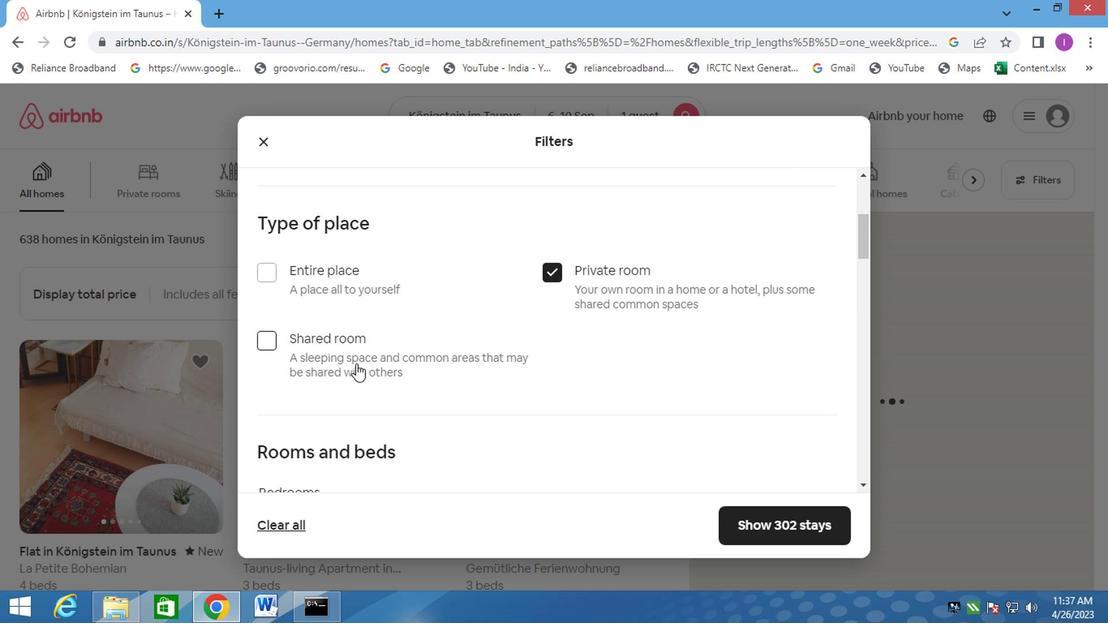 
Action: Mouse moved to (342, 209)
Screenshot: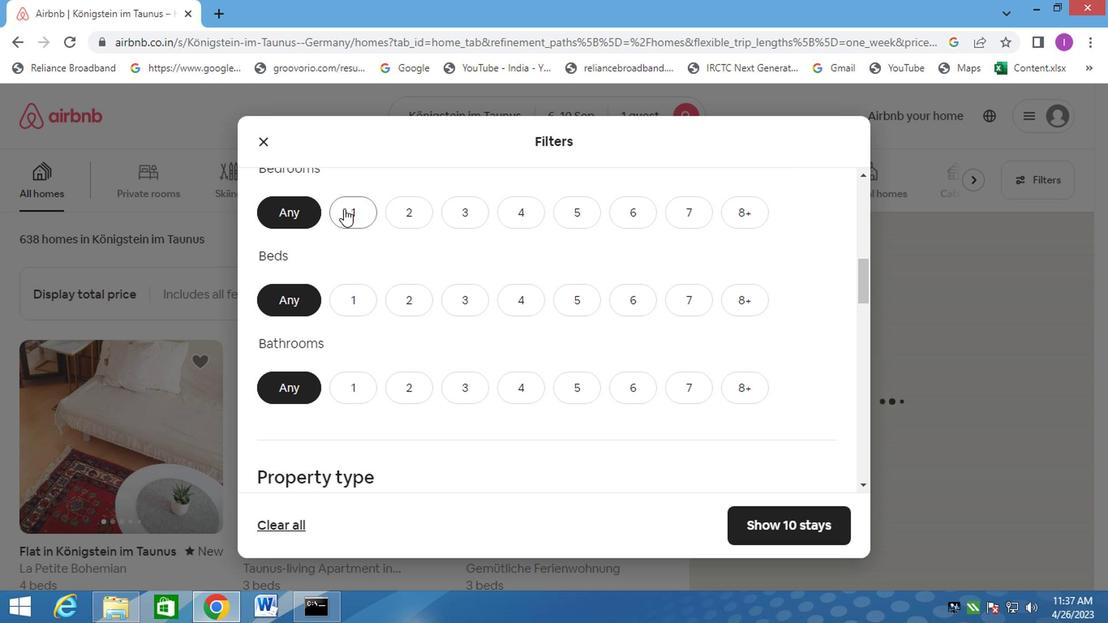 
Action: Mouse pressed left at (342, 209)
Screenshot: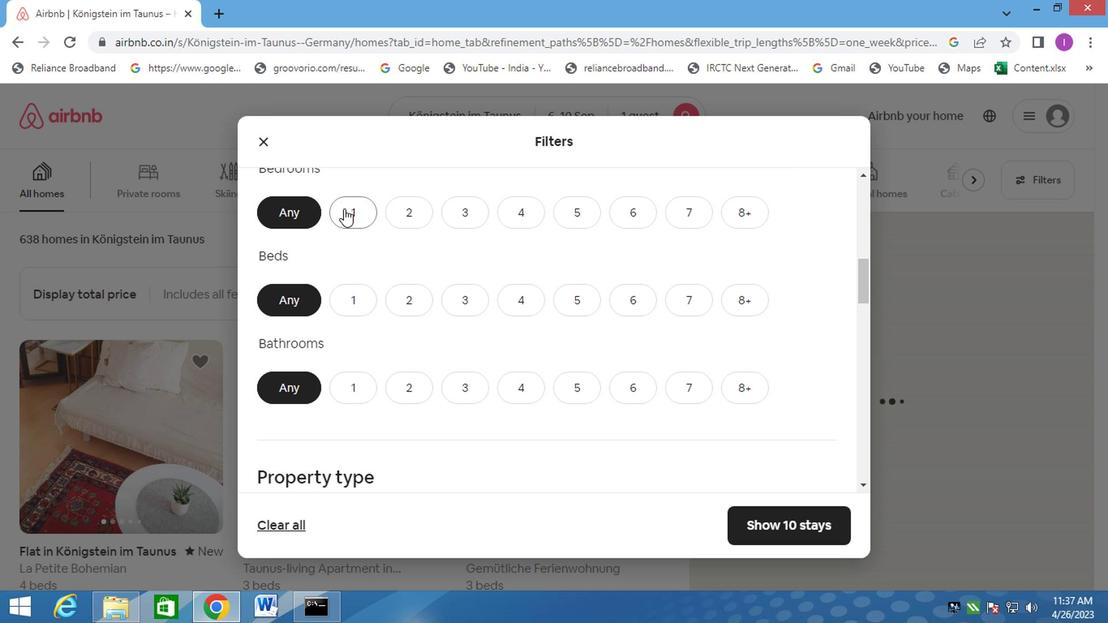 
Action: Mouse moved to (352, 298)
Screenshot: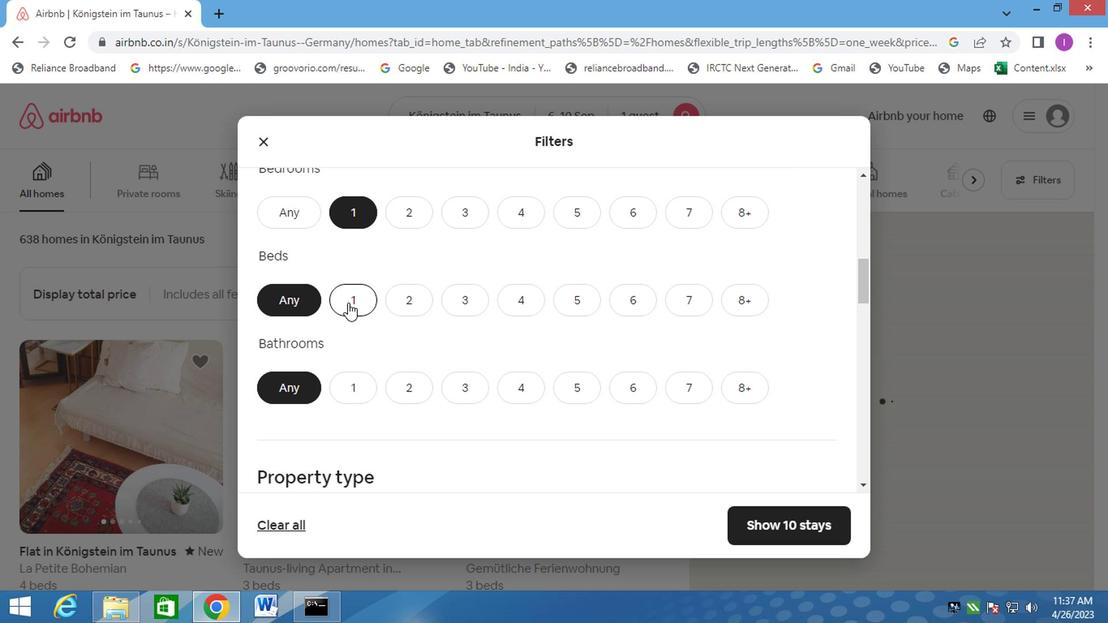 
Action: Mouse pressed left at (352, 298)
Screenshot: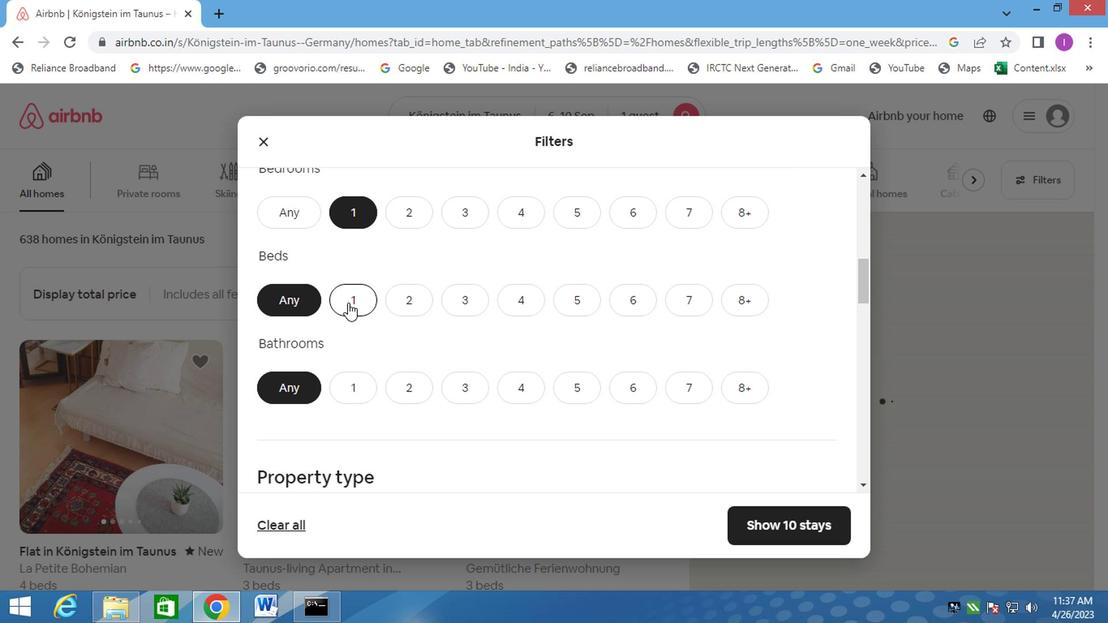 
Action: Mouse moved to (360, 394)
Screenshot: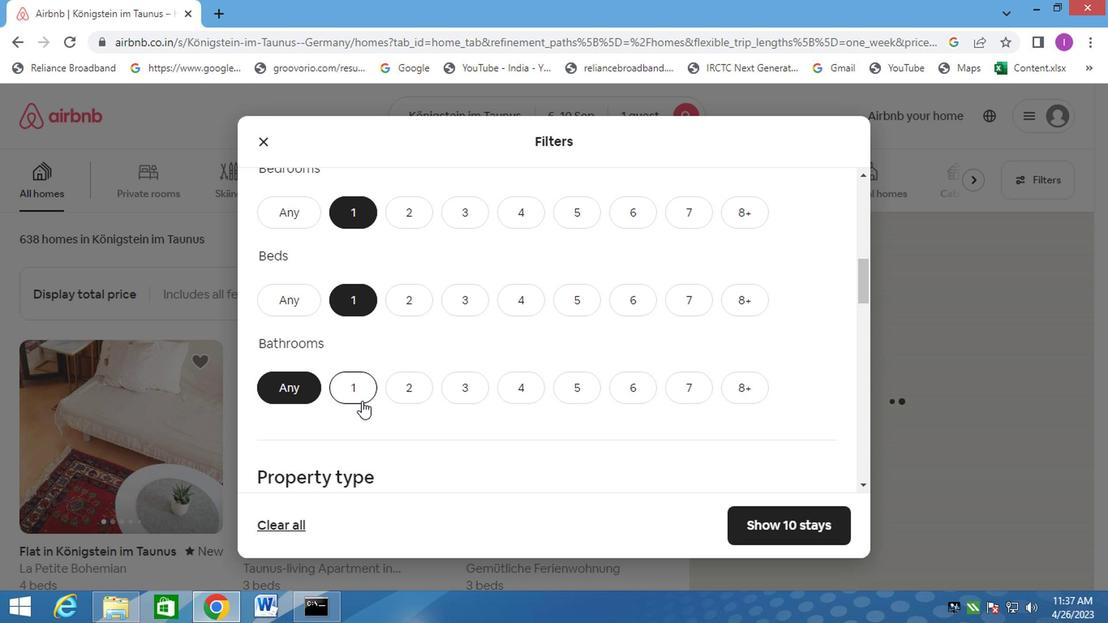 
Action: Mouse pressed left at (360, 394)
Screenshot: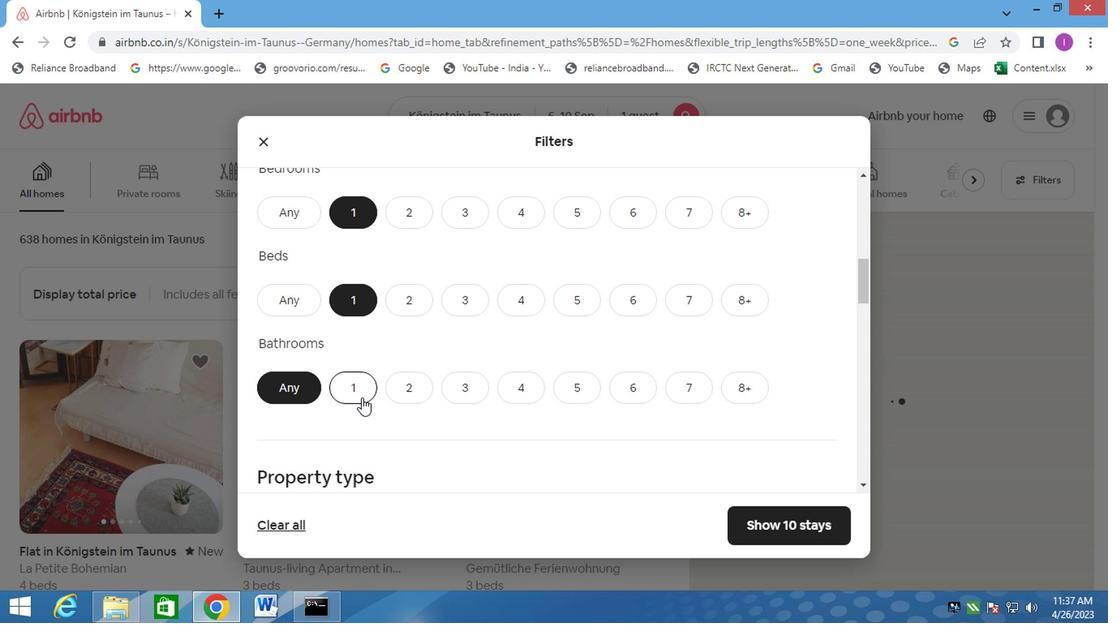 
Action: Mouse moved to (372, 396)
Screenshot: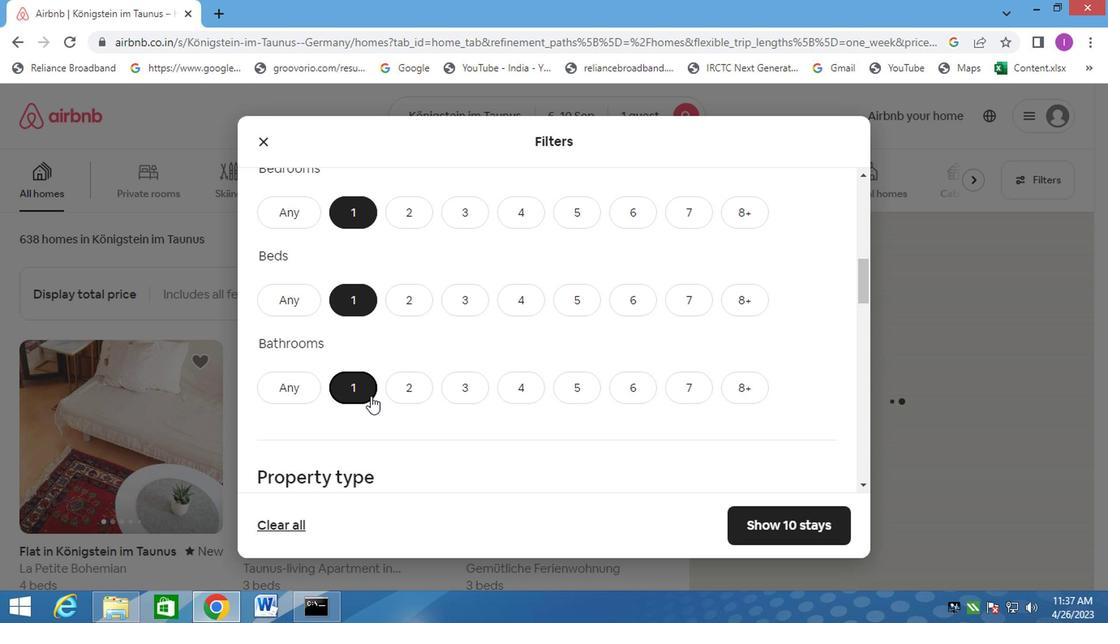 
Action: Mouse scrolled (372, 395) with delta (0, 0)
Screenshot: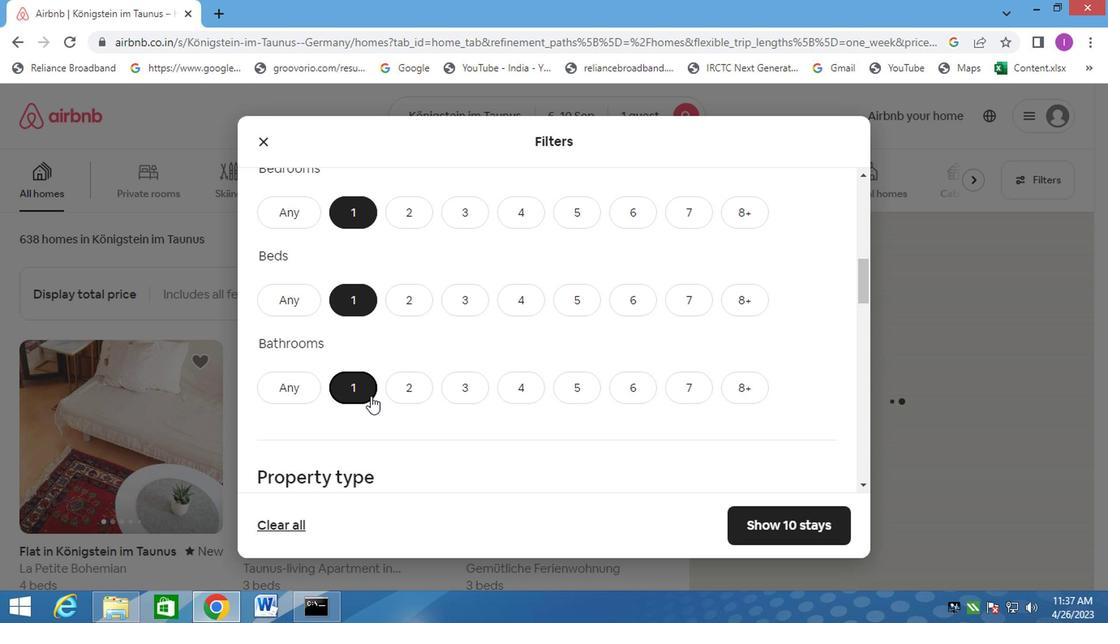
Action: Mouse moved to (372, 397)
Screenshot: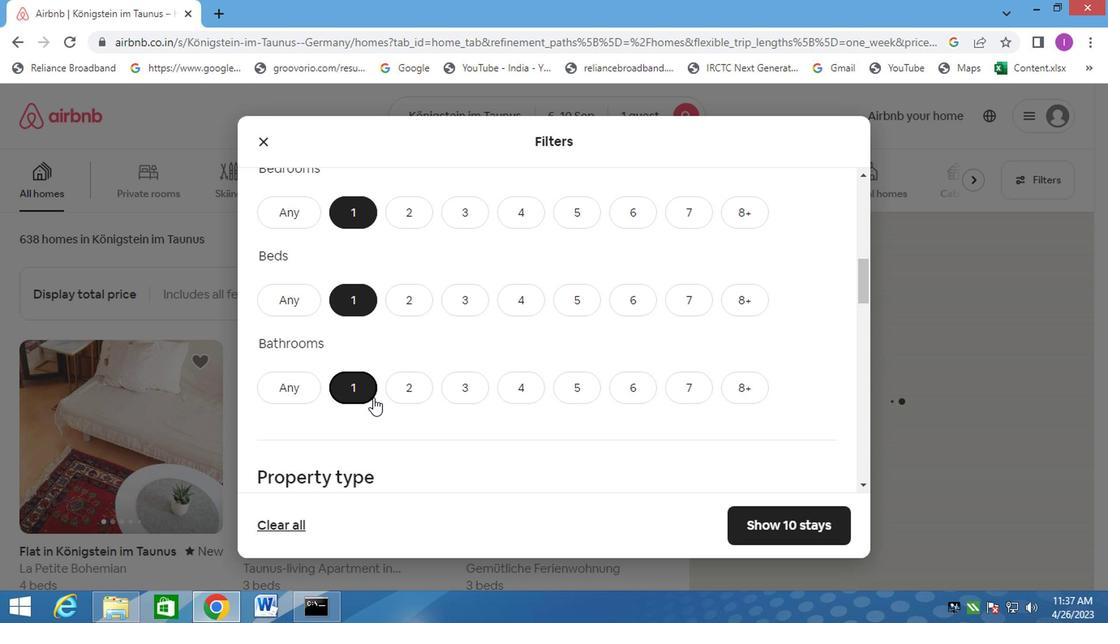 
Action: Mouse scrolled (372, 396) with delta (0, -1)
Screenshot: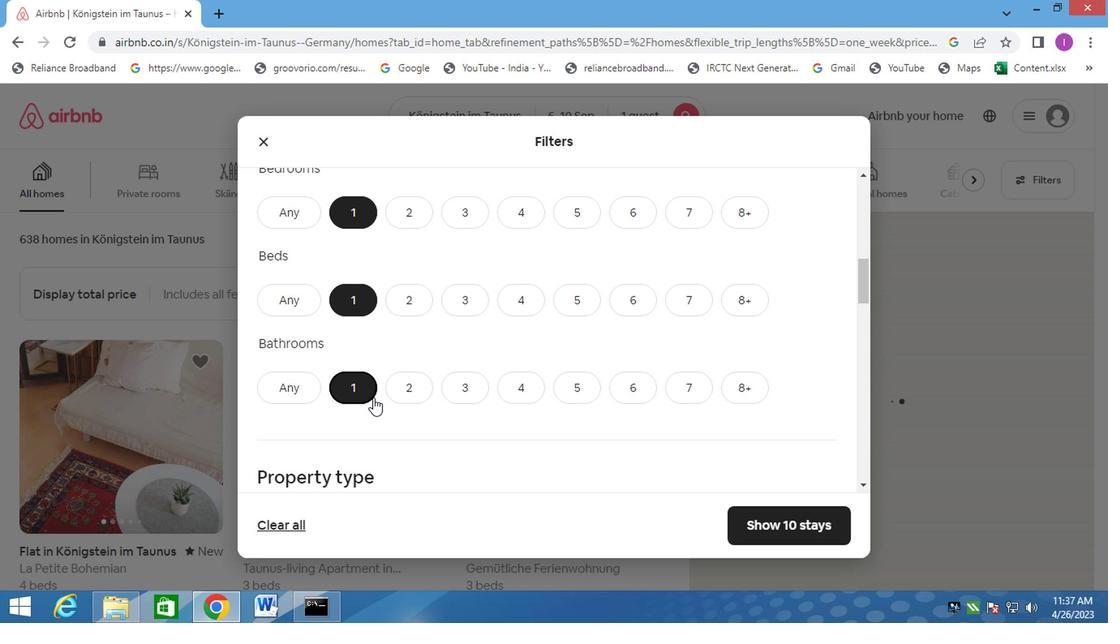 
Action: Mouse moved to (374, 398)
Screenshot: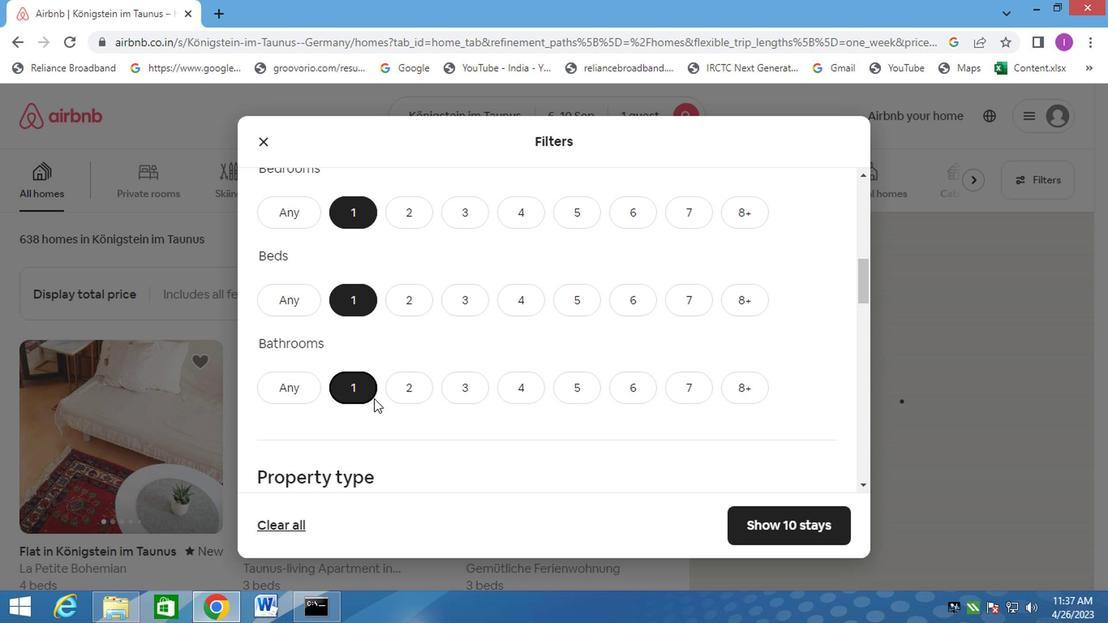 
Action: Mouse scrolled (374, 397) with delta (0, 0)
Screenshot: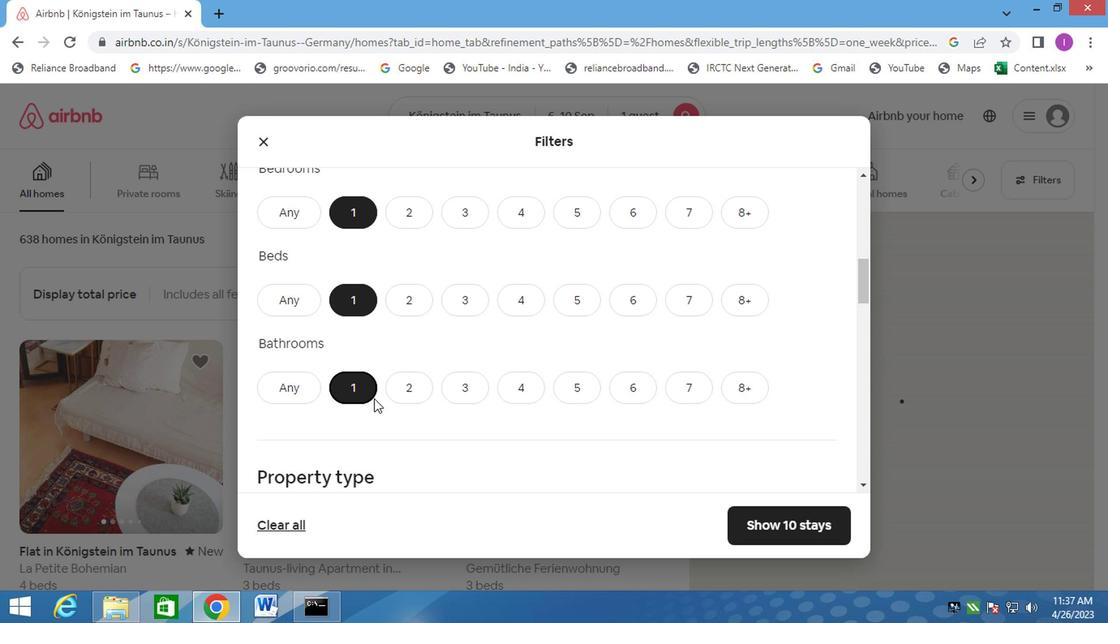 
Action: Mouse moved to (321, 343)
Screenshot: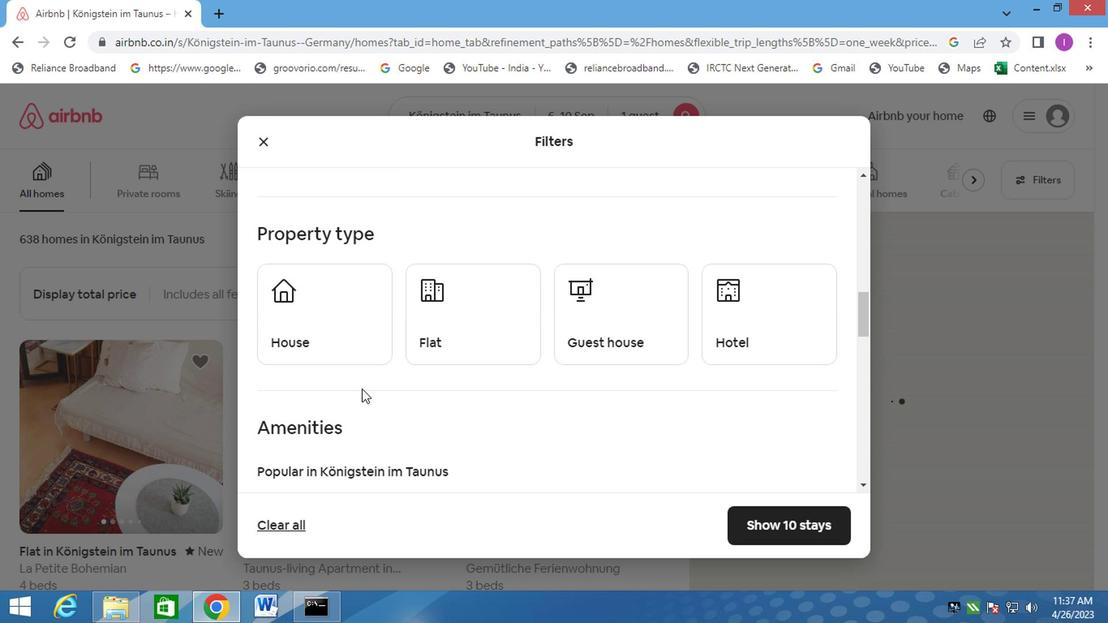 
Action: Mouse pressed left at (321, 343)
Screenshot: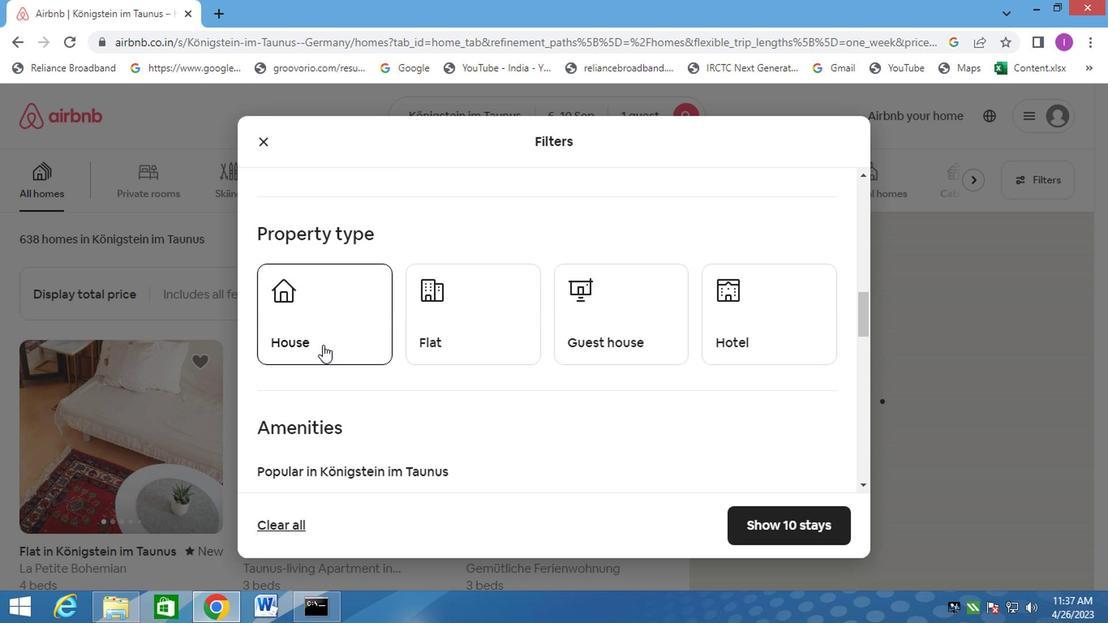 
Action: Mouse moved to (433, 338)
Screenshot: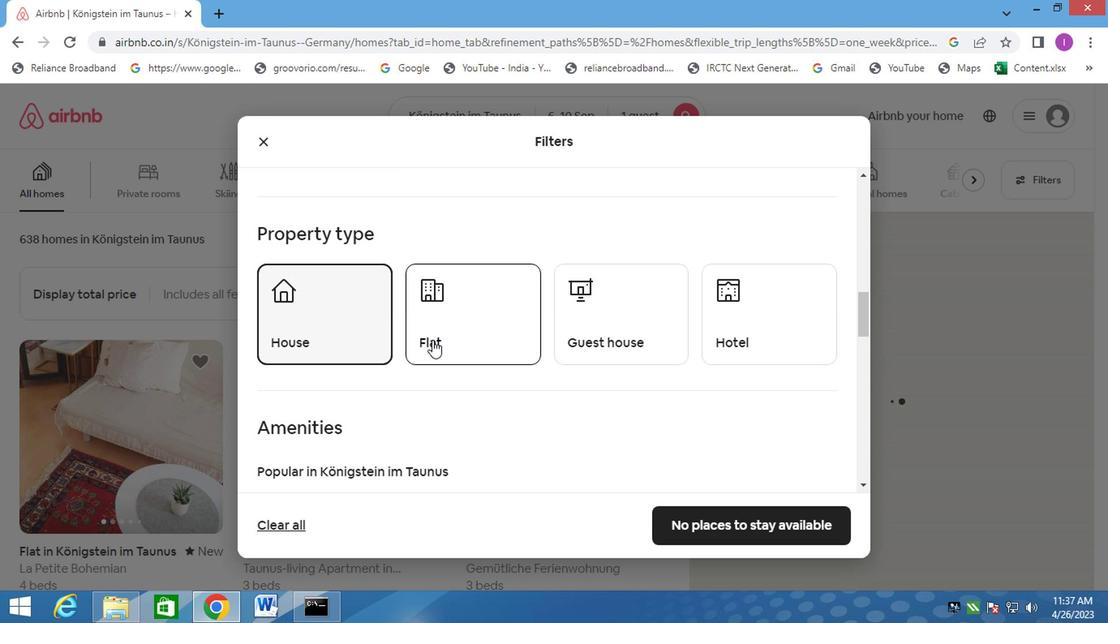 
Action: Mouse pressed left at (431, 338)
Screenshot: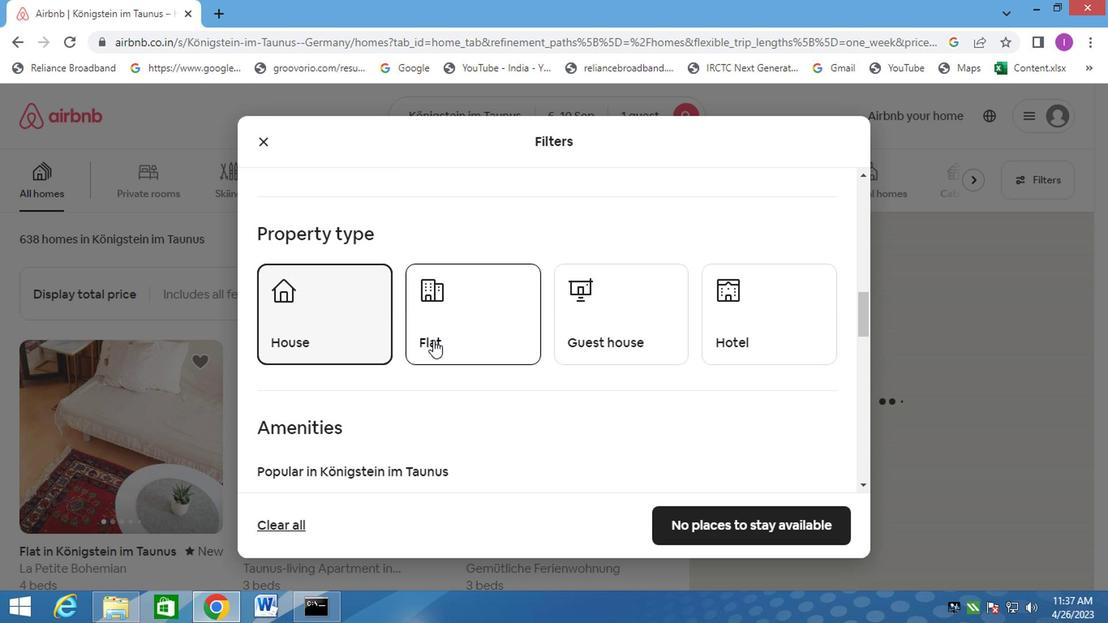 
Action: Mouse moved to (665, 337)
Screenshot: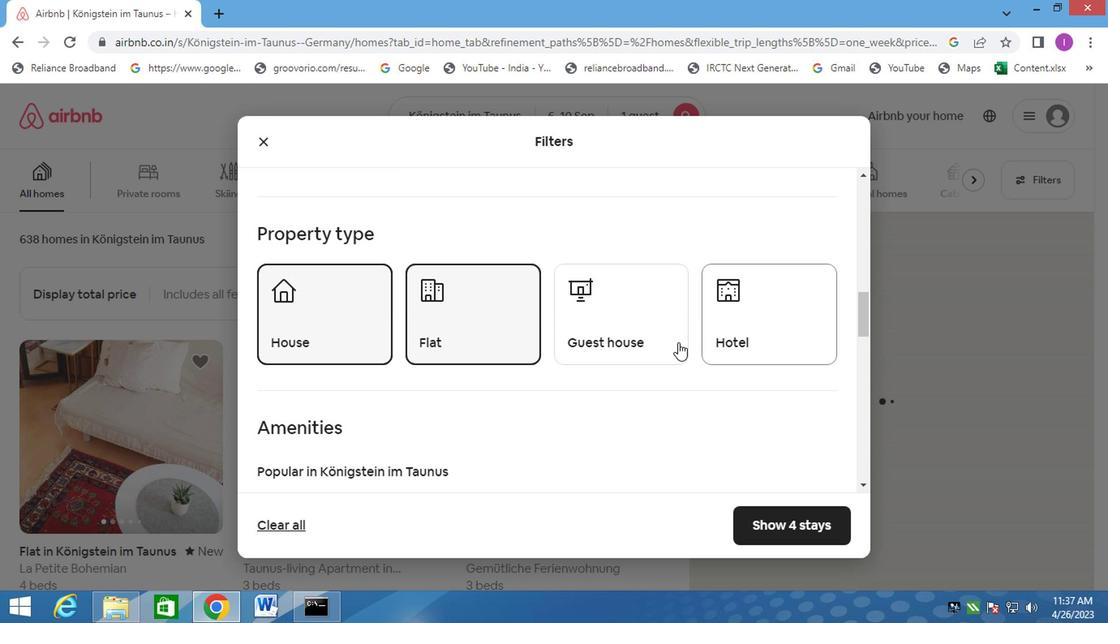 
Action: Mouse pressed left at (665, 337)
Screenshot: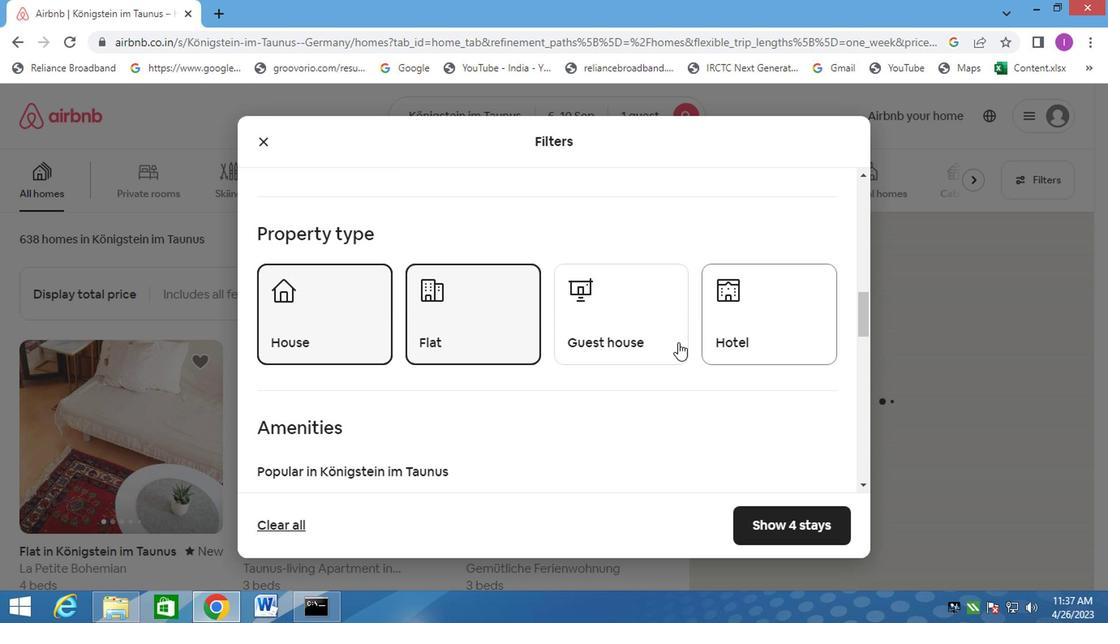 
Action: Mouse moved to (725, 336)
Screenshot: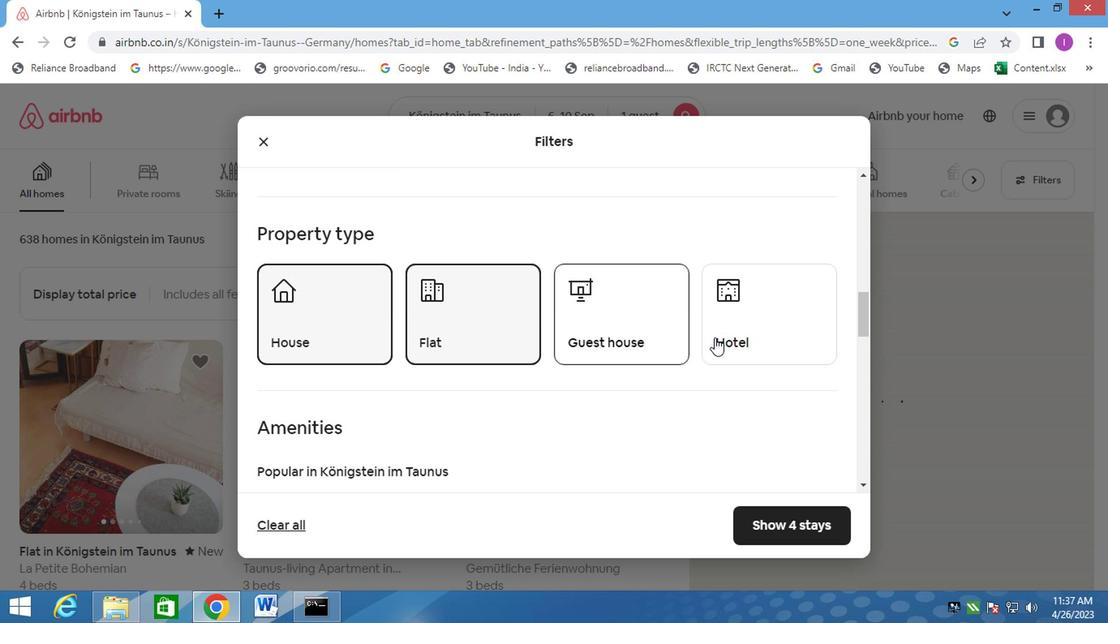 
Action: Mouse pressed left at (725, 336)
Screenshot: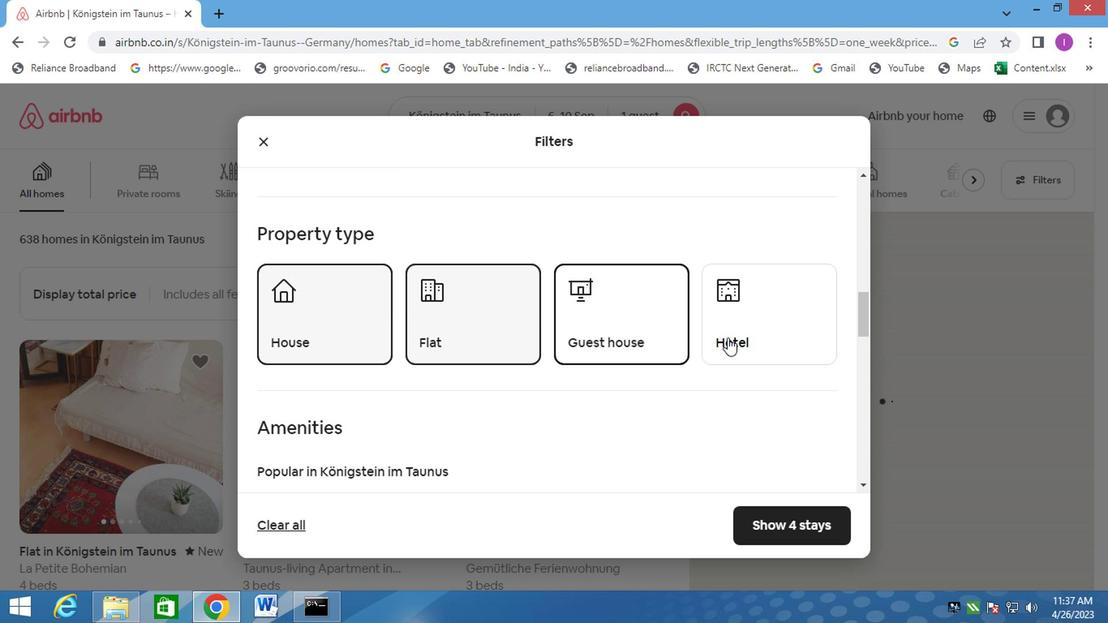 
Action: Mouse moved to (500, 414)
Screenshot: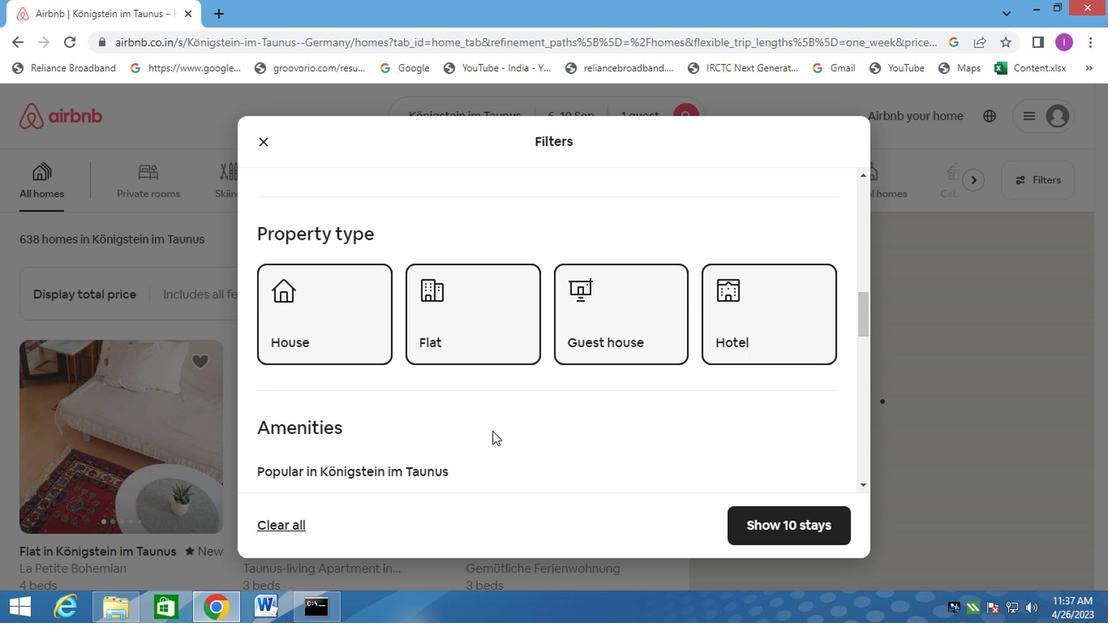 
Action: Mouse scrolled (500, 412) with delta (0, -1)
Screenshot: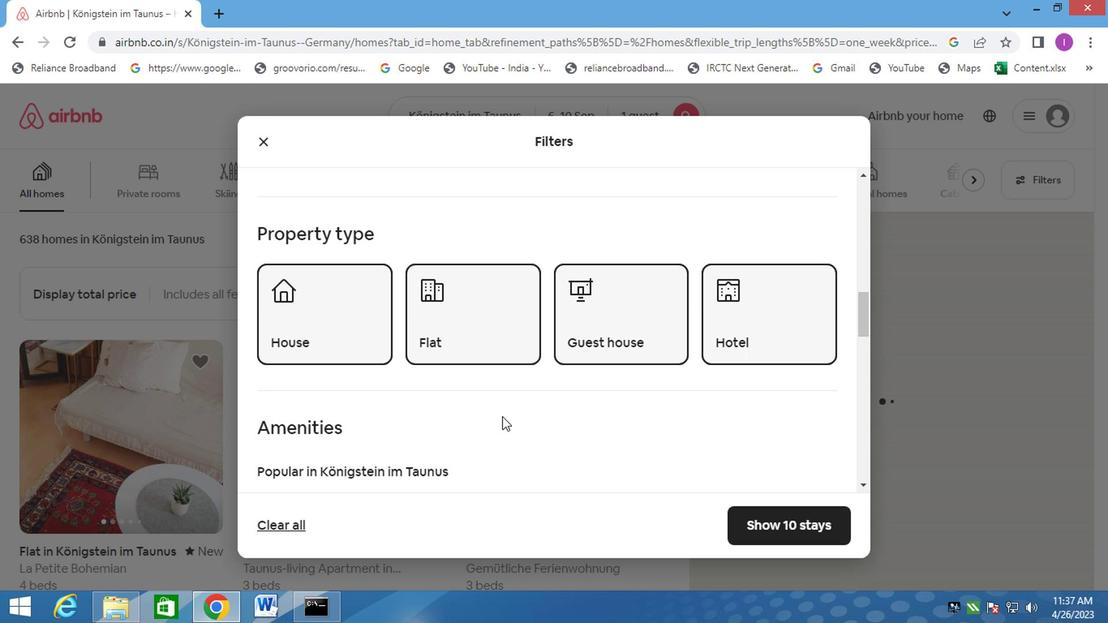 
Action: Mouse scrolled (500, 412) with delta (0, -1)
Screenshot: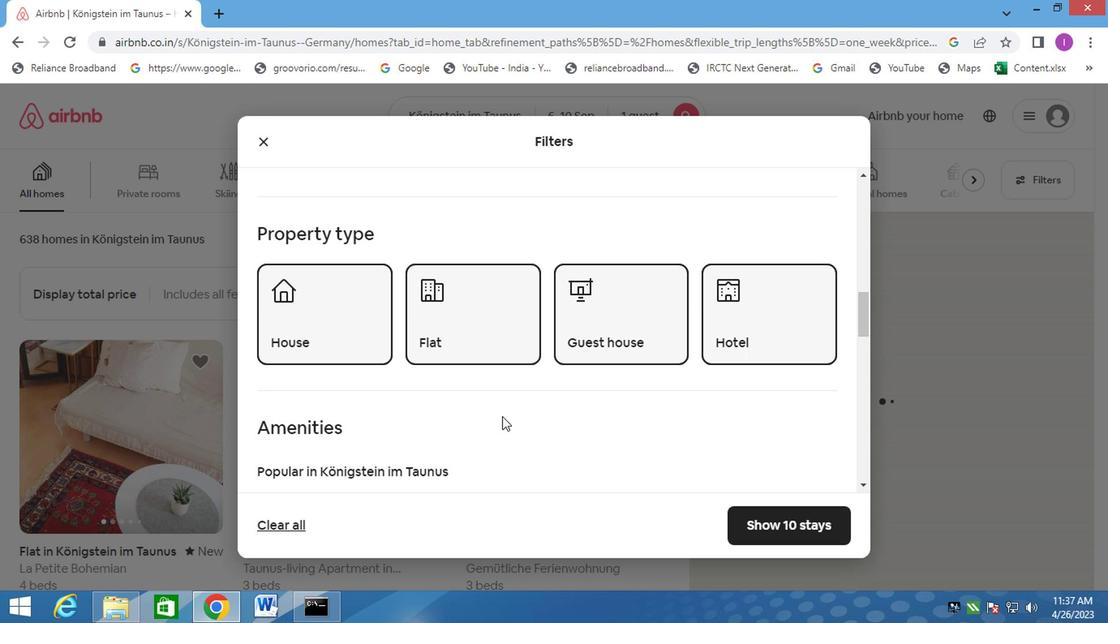 
Action: Mouse scrolled (500, 412) with delta (0, -1)
Screenshot: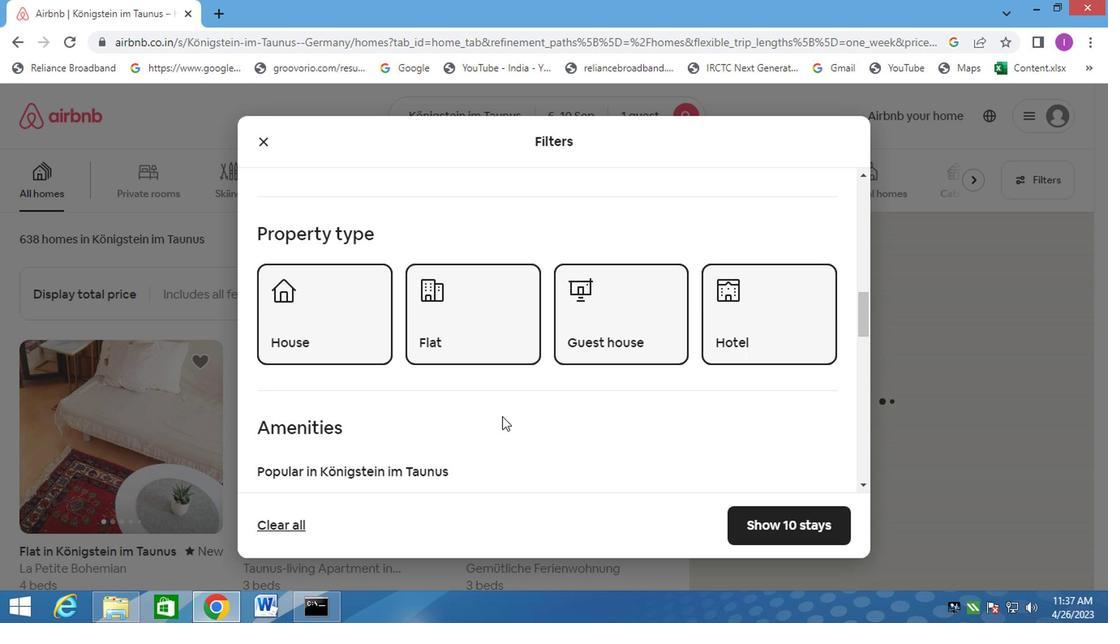 
Action: Mouse moved to (386, 337)
Screenshot: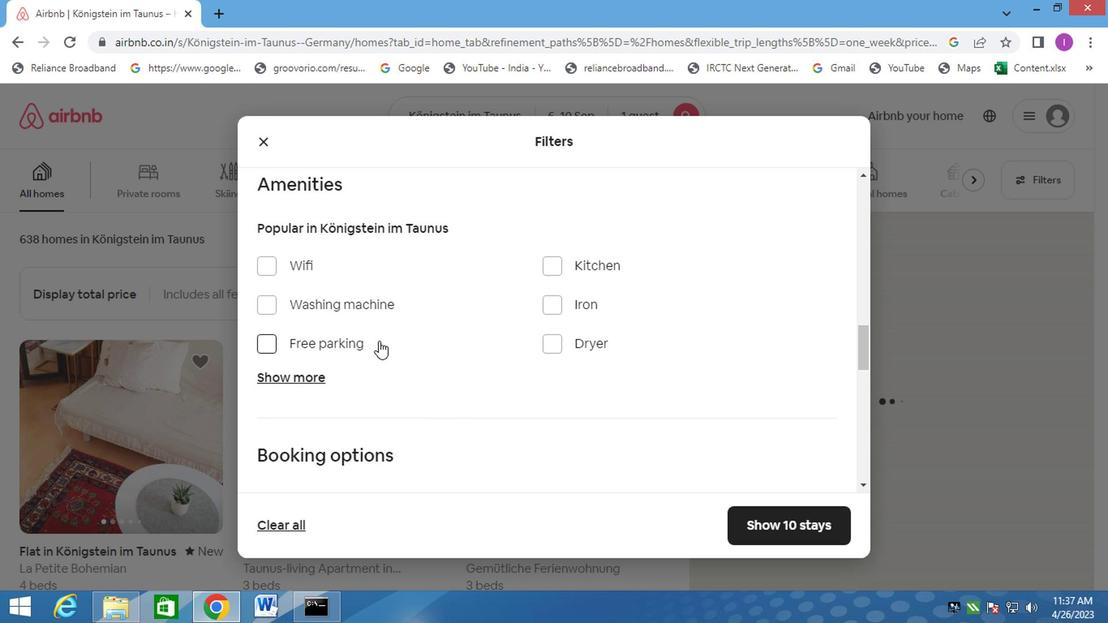 
Action: Mouse scrolled (386, 336) with delta (0, -1)
Screenshot: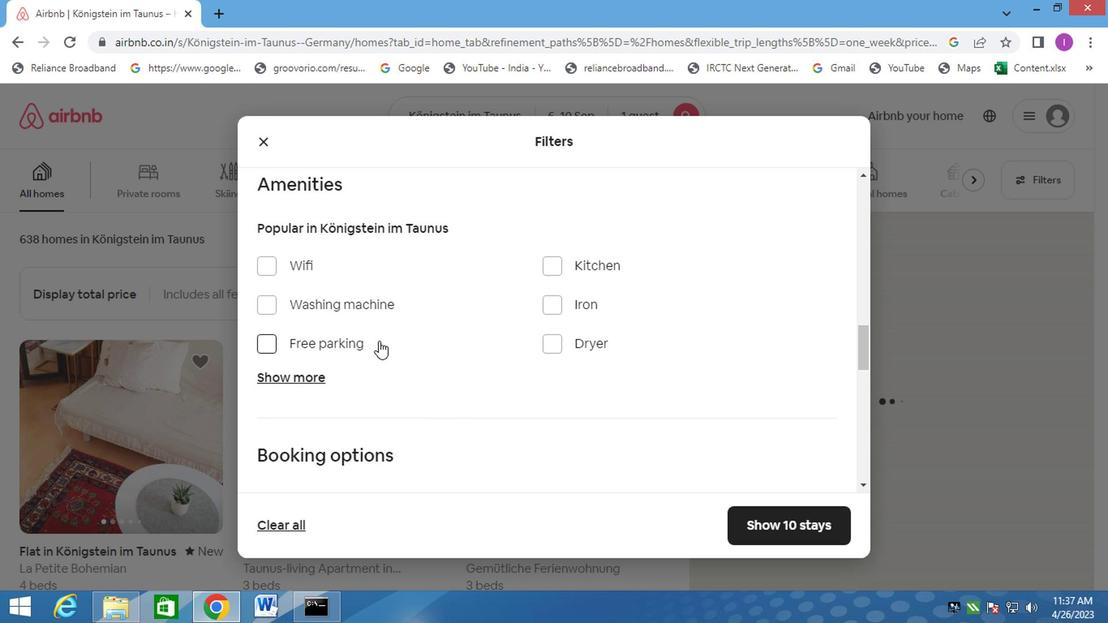 
Action: Mouse moved to (388, 337)
Screenshot: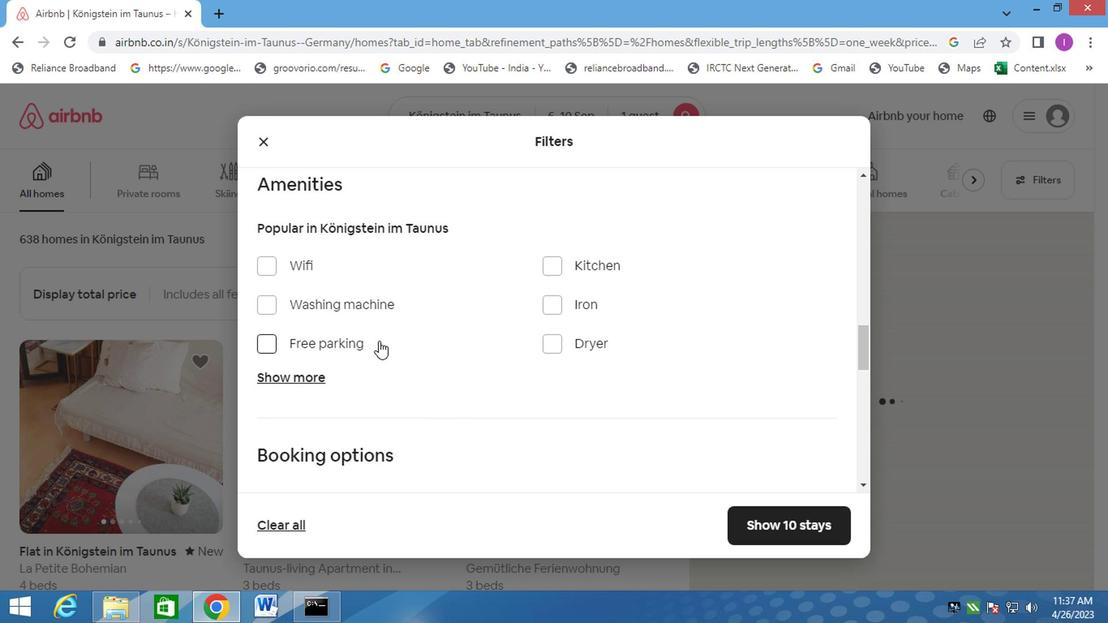 
Action: Mouse scrolled (388, 336) with delta (0, -1)
Screenshot: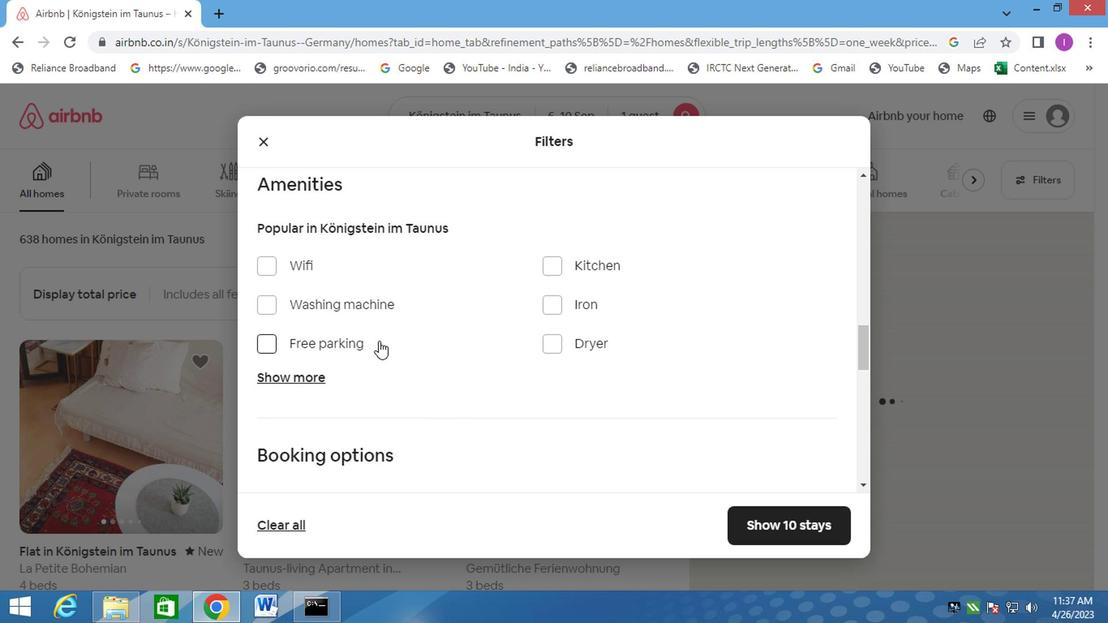 
Action: Mouse moved to (390, 339)
Screenshot: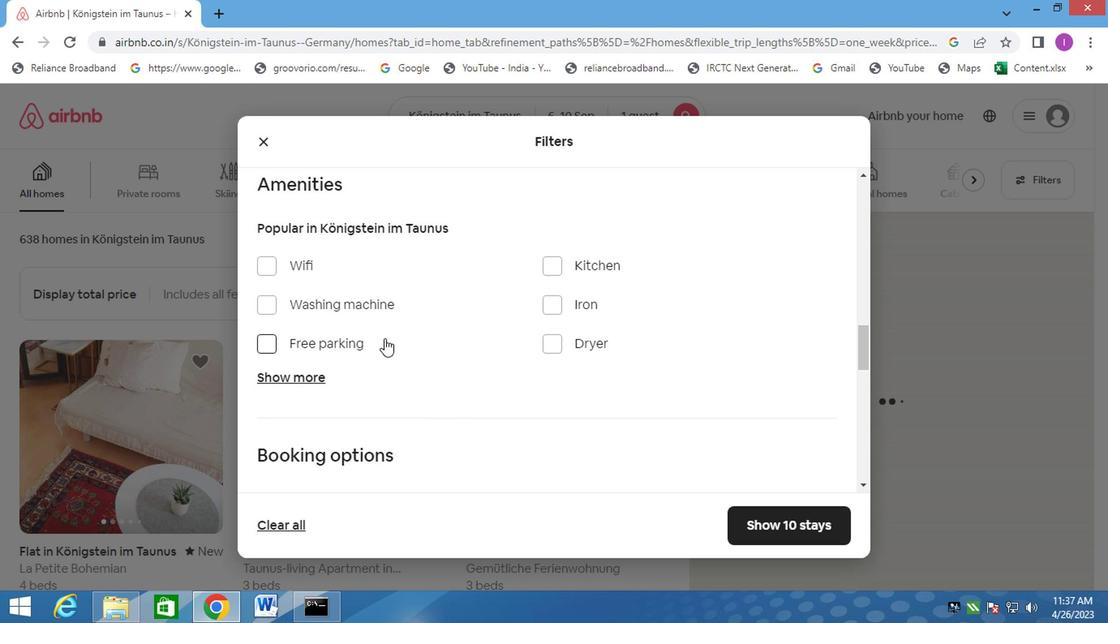 
Action: Mouse scrolled (390, 338) with delta (0, -1)
Screenshot: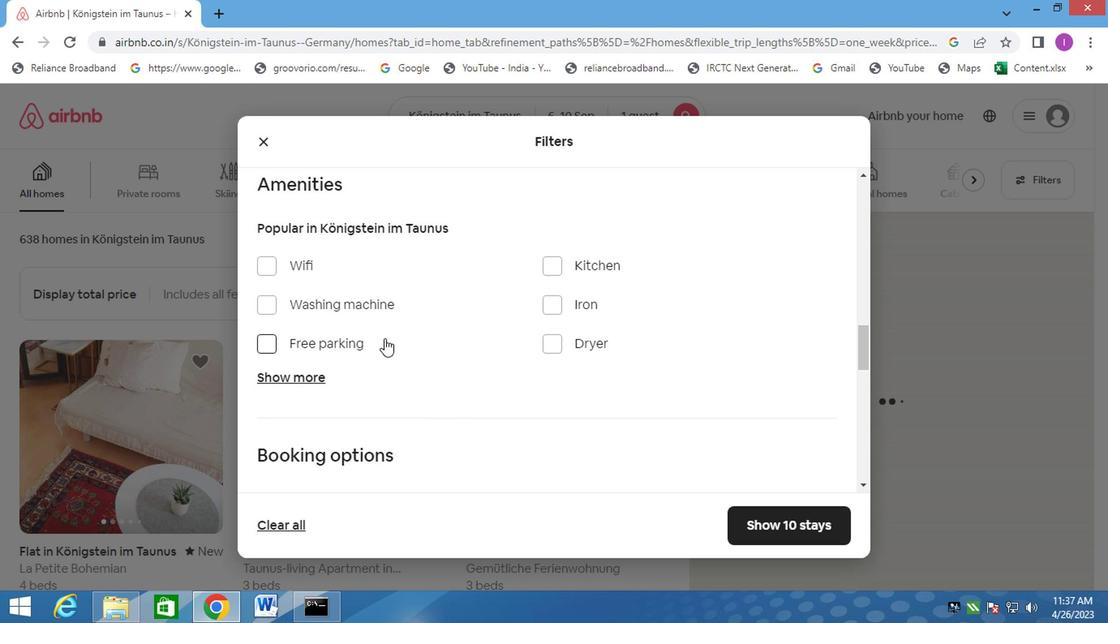 
Action: Mouse moved to (808, 333)
Screenshot: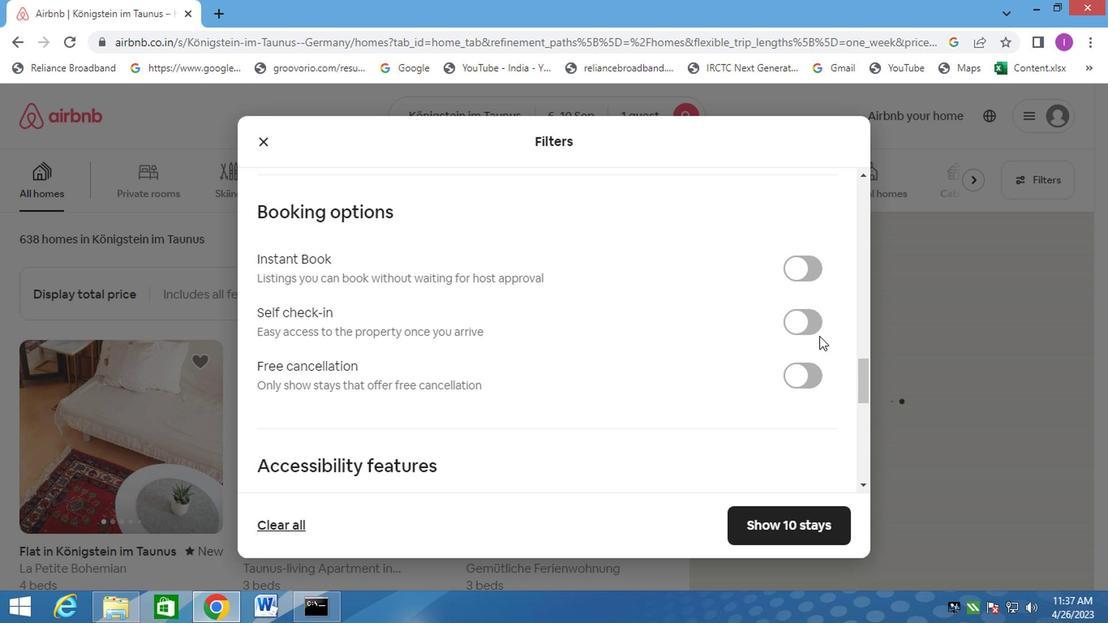 
Action: Mouse pressed left at (808, 333)
Screenshot: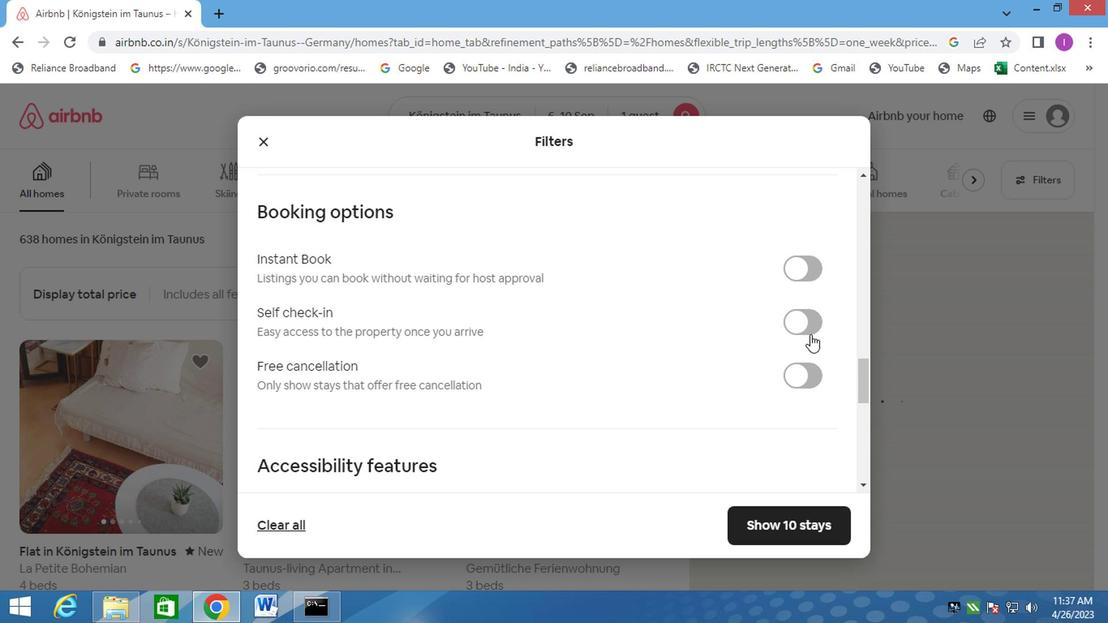 
Action: Mouse moved to (459, 396)
Screenshot: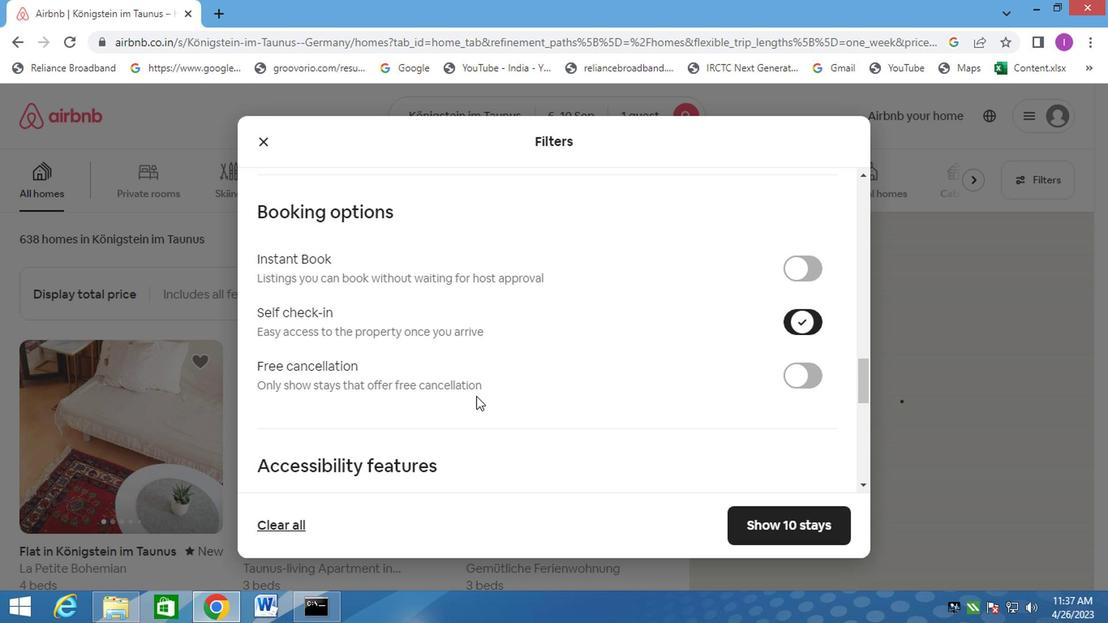 
Action: Mouse scrolled (459, 396) with delta (0, 0)
Screenshot: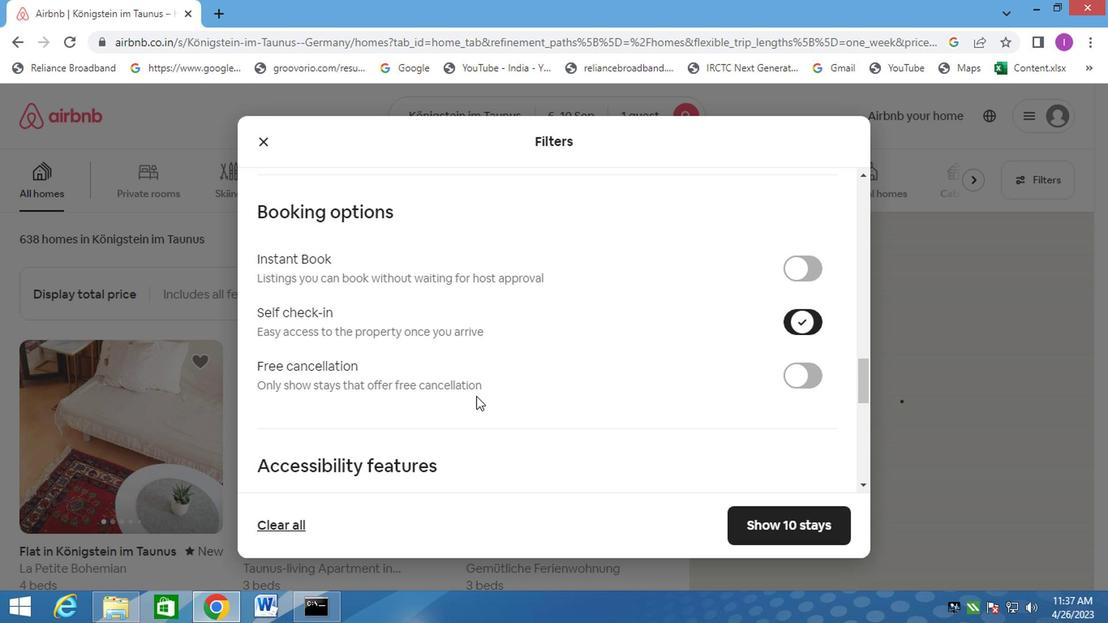 
Action: Mouse scrolled (459, 396) with delta (0, 0)
Screenshot: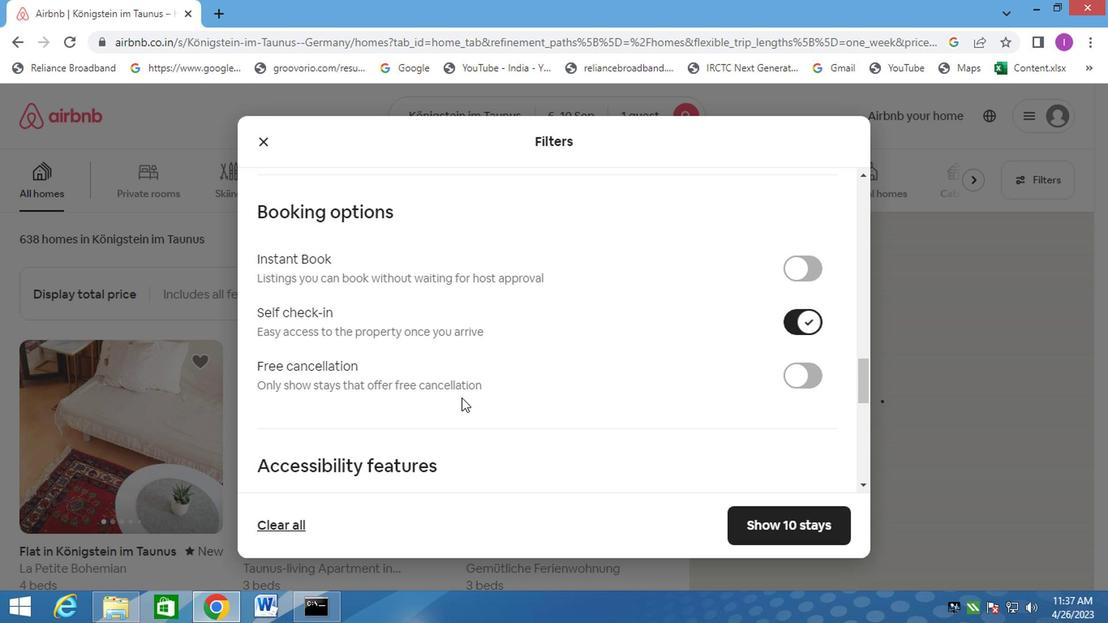 
Action: Mouse scrolled (459, 396) with delta (0, 0)
Screenshot: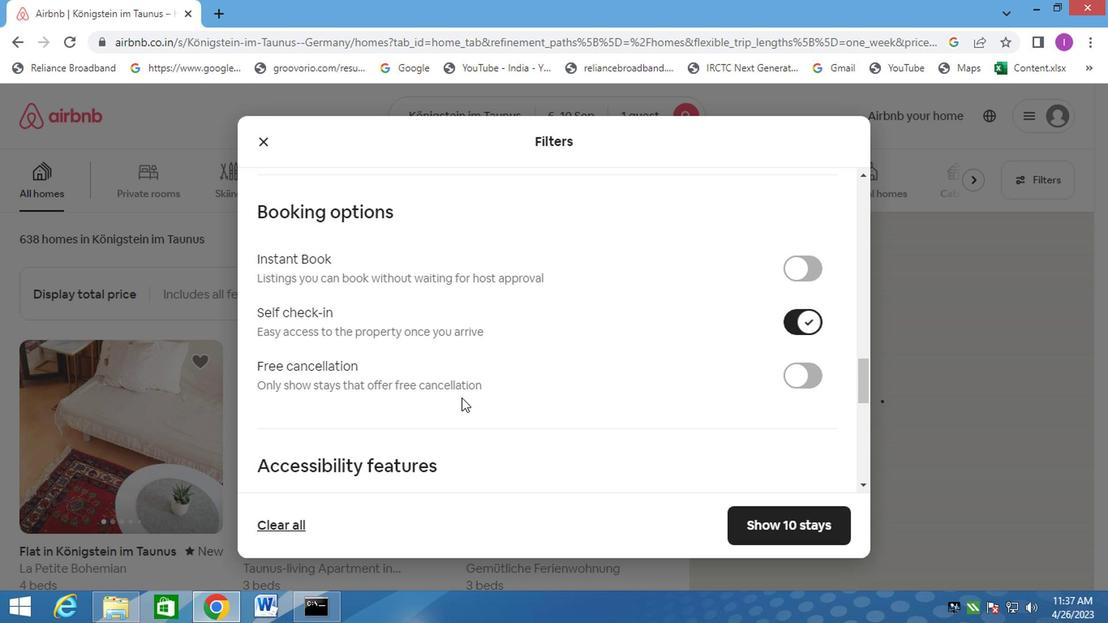 
Action: Mouse moved to (458, 397)
Screenshot: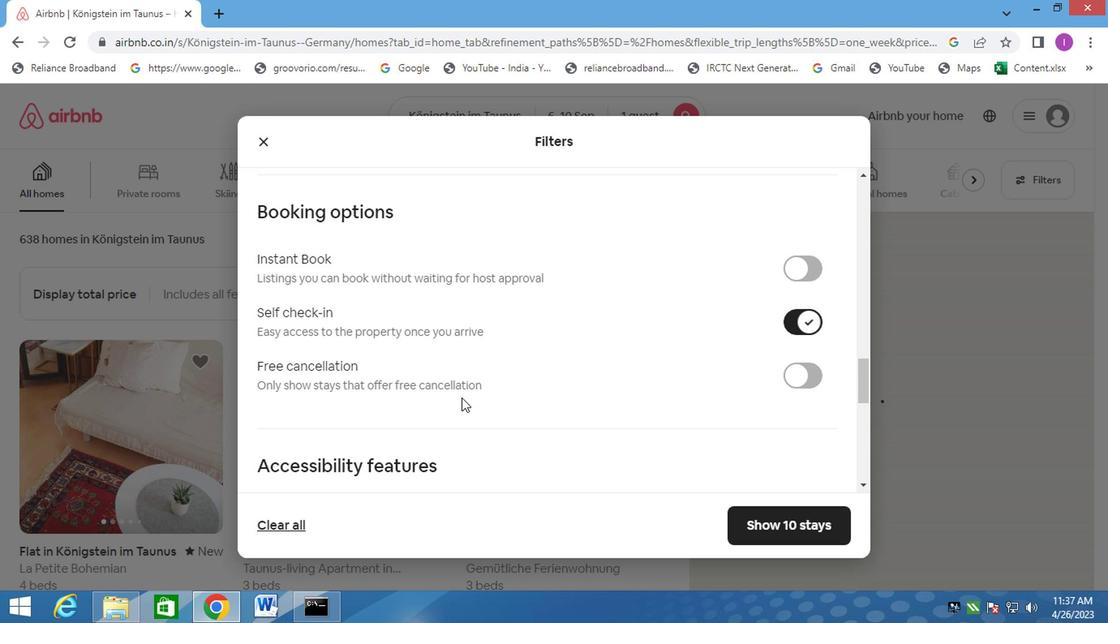 
Action: Mouse scrolled (458, 396) with delta (0, -1)
Screenshot: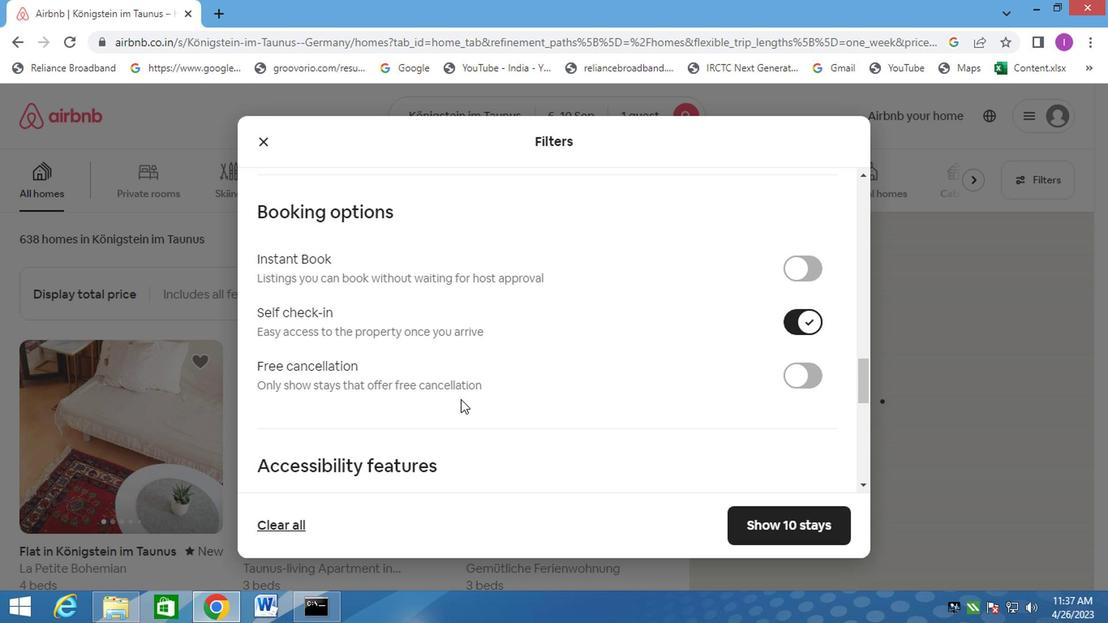 
Action: Mouse moved to (434, 396)
Screenshot: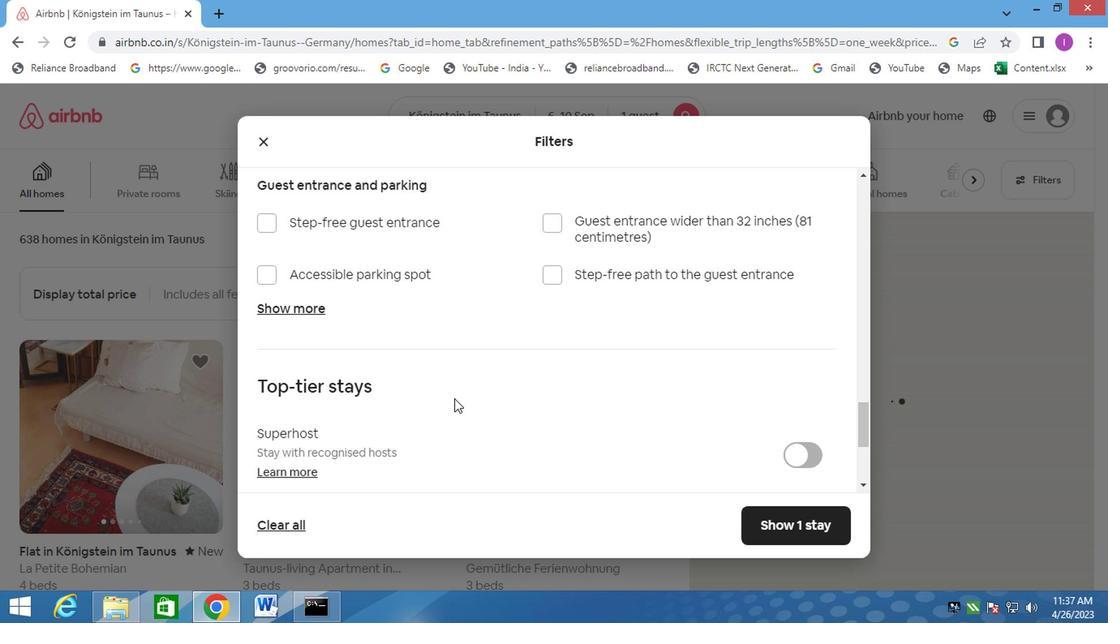 
Action: Mouse scrolled (434, 395) with delta (0, 0)
Screenshot: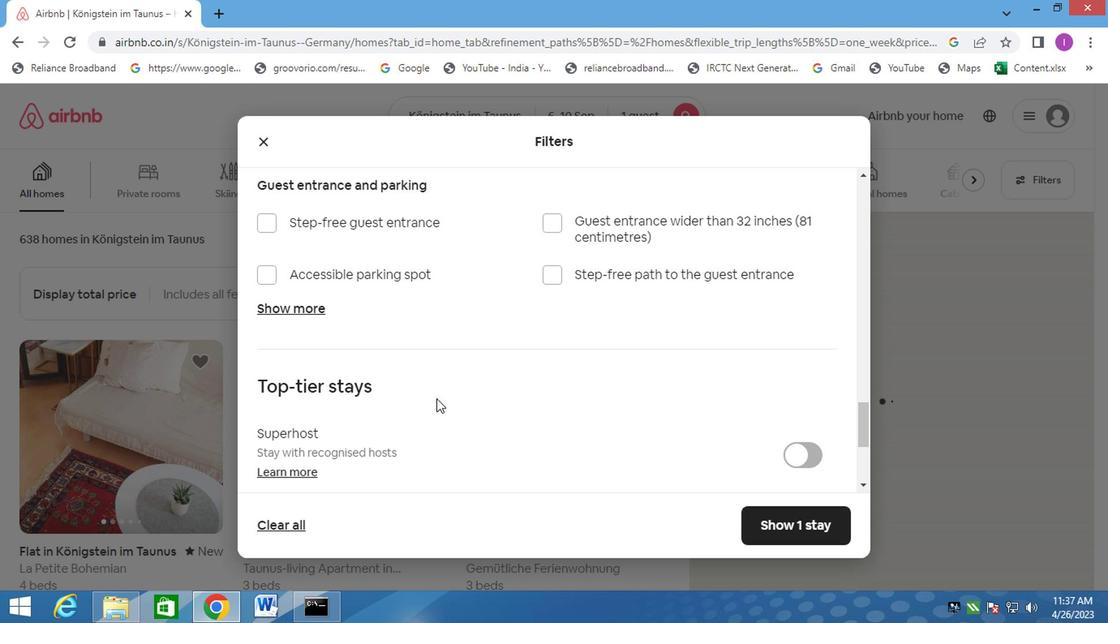 
Action: Mouse scrolled (434, 395) with delta (0, 0)
Screenshot: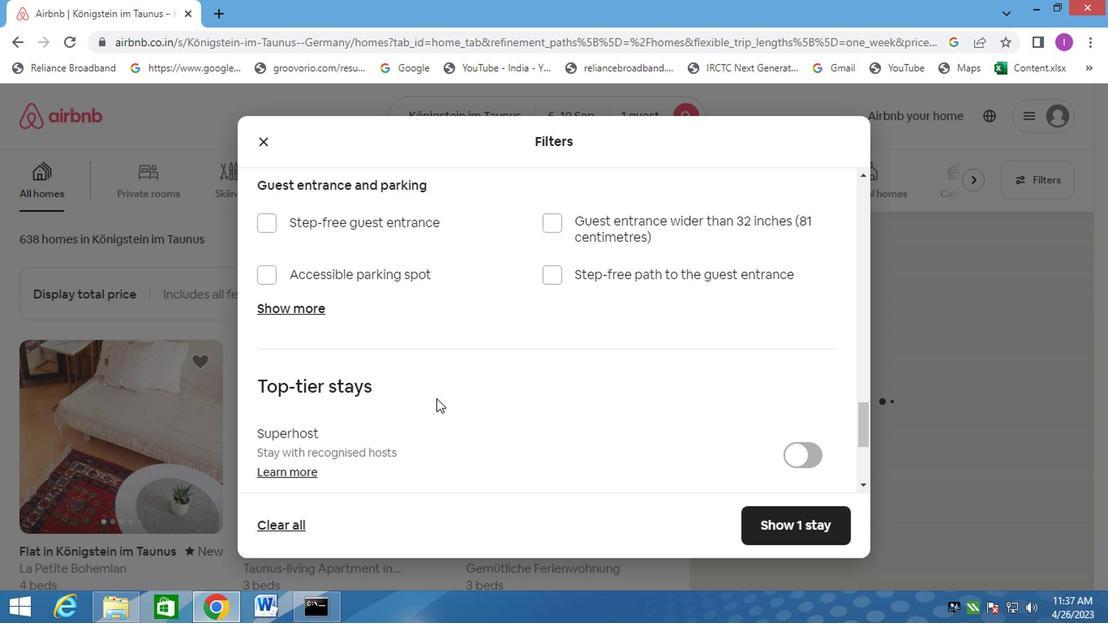 
Action: Mouse scrolled (434, 395) with delta (0, 0)
Screenshot: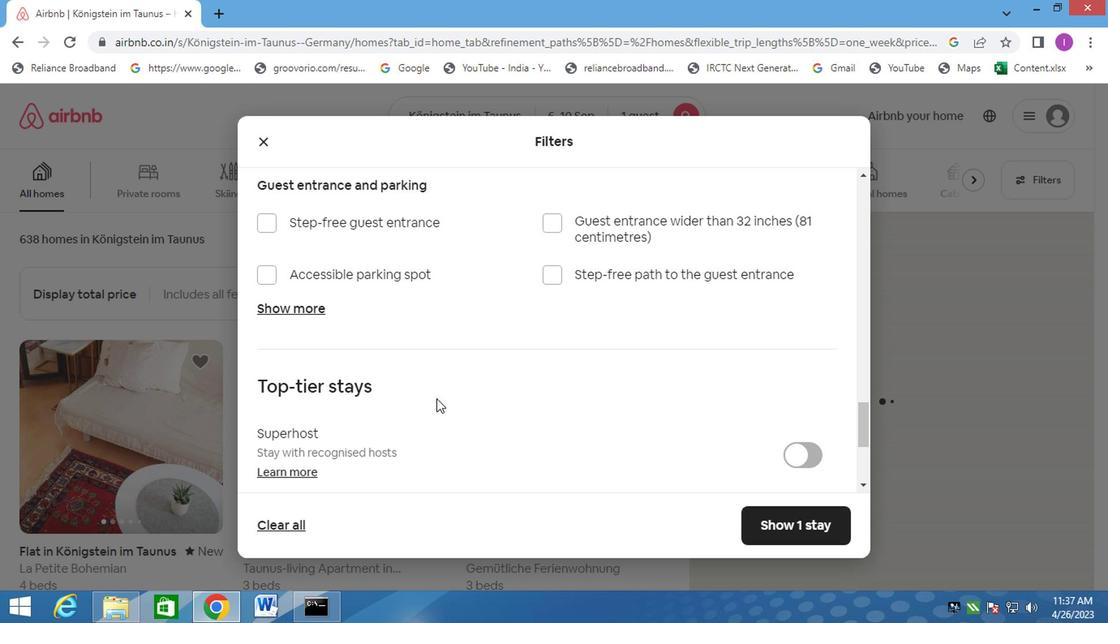 
Action: Mouse moved to (276, 375)
Screenshot: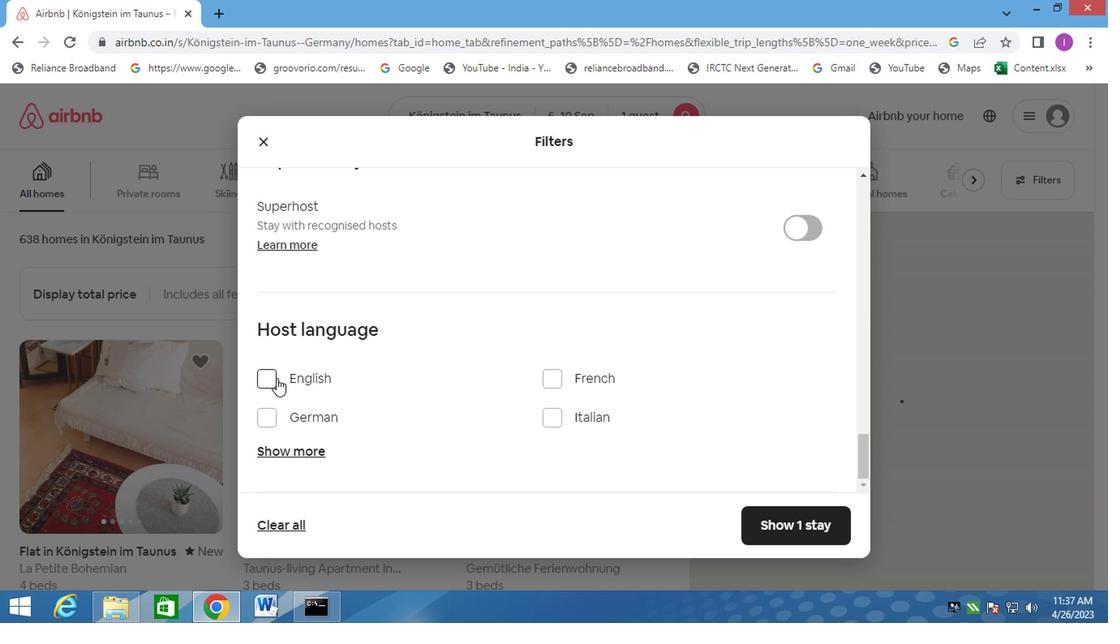 
Action: Mouse pressed left at (276, 375)
Screenshot: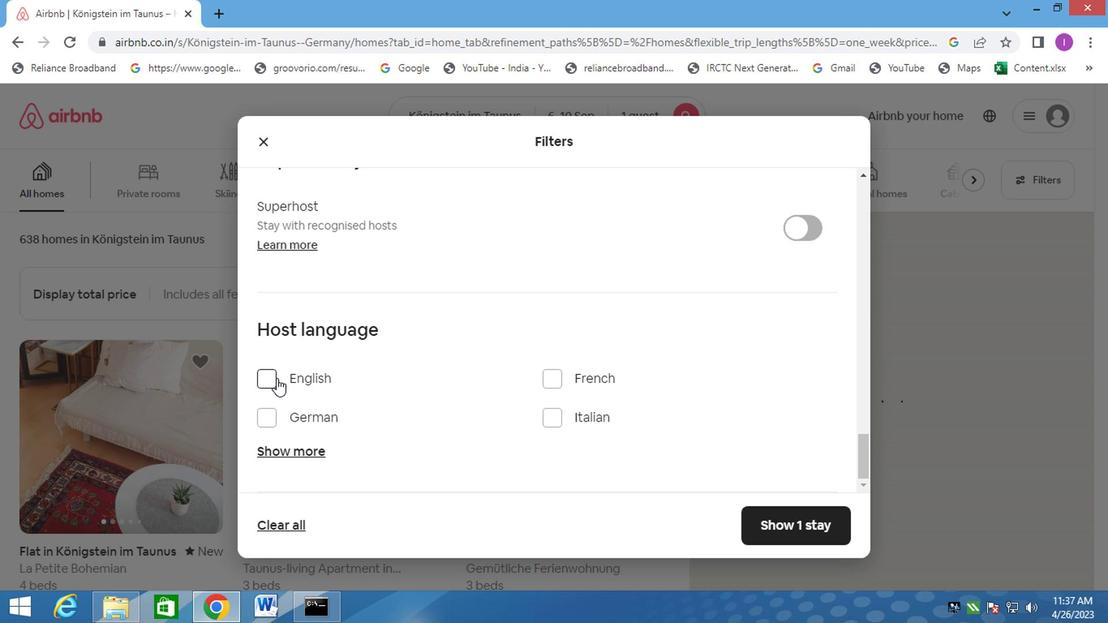 
Action: Mouse moved to (758, 520)
Screenshot: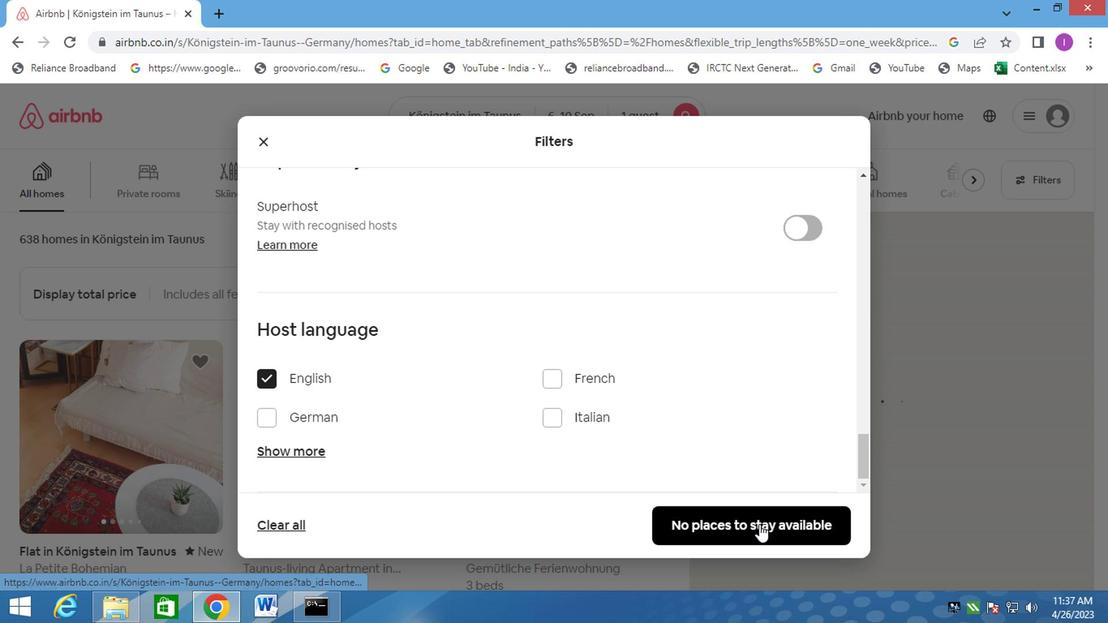 
Action: Mouse pressed left at (758, 520)
Screenshot: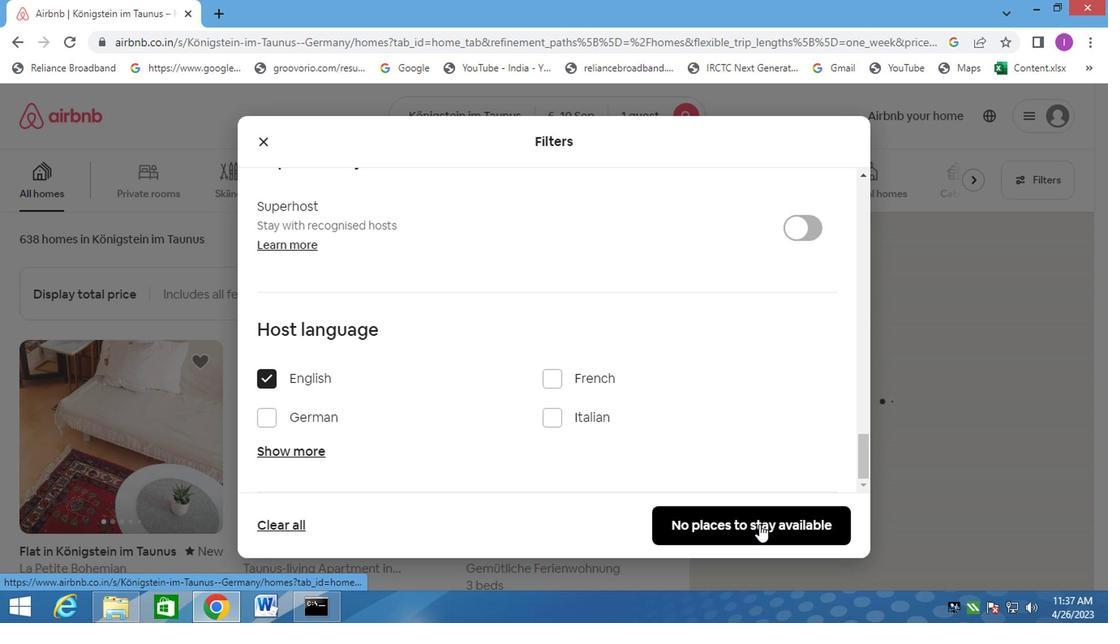 
Action: Mouse moved to (567, 461)
Screenshot: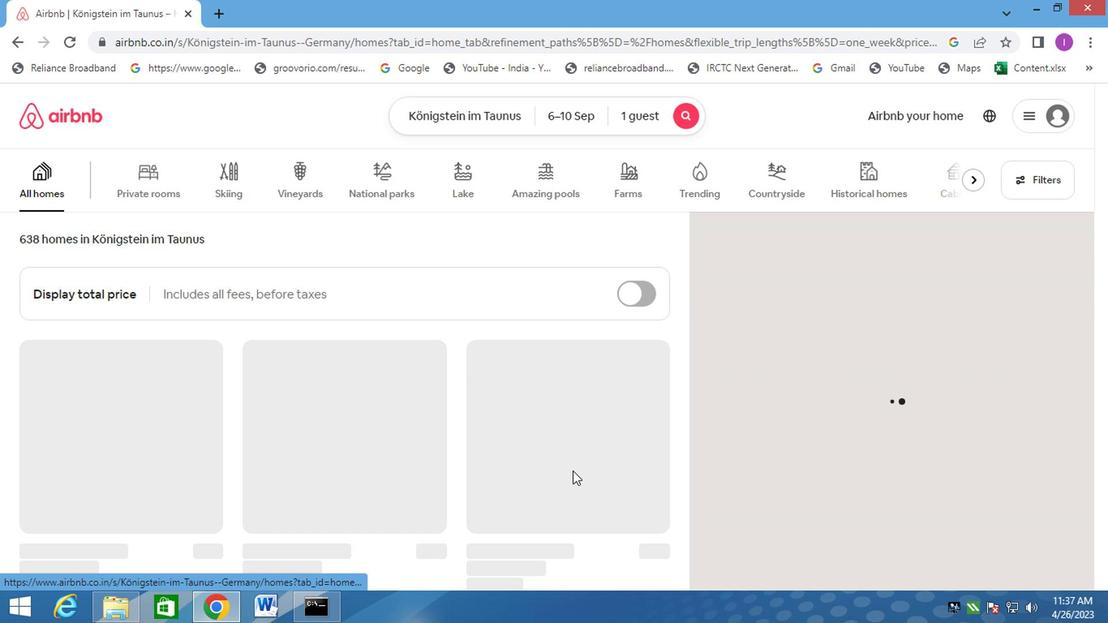 
